 Task: Add an event with the title Product Strategy Discussion, date '2024/03/04', time 9:40 AM to 11:40 AMand add a description: The first step is to identify potential risks that could affect the project. This can be done through brainstorming sessions, risk assessment workshops, expert interviews, historical data analysis, or using risk management techniques such as SWOT analysis (Strengths, Weaknesses, Opportunities, Threats)., put the event into Blue category . Add location for the event as: 123 Lake Bled, Bled, Slovenia, logged in from the account softage.10@softage.netand send the event invitation to softage.2@softage.net and softage.3@softage.net. Set a reminder for the event 5 minutes before
Action: Mouse moved to (82, 112)
Screenshot: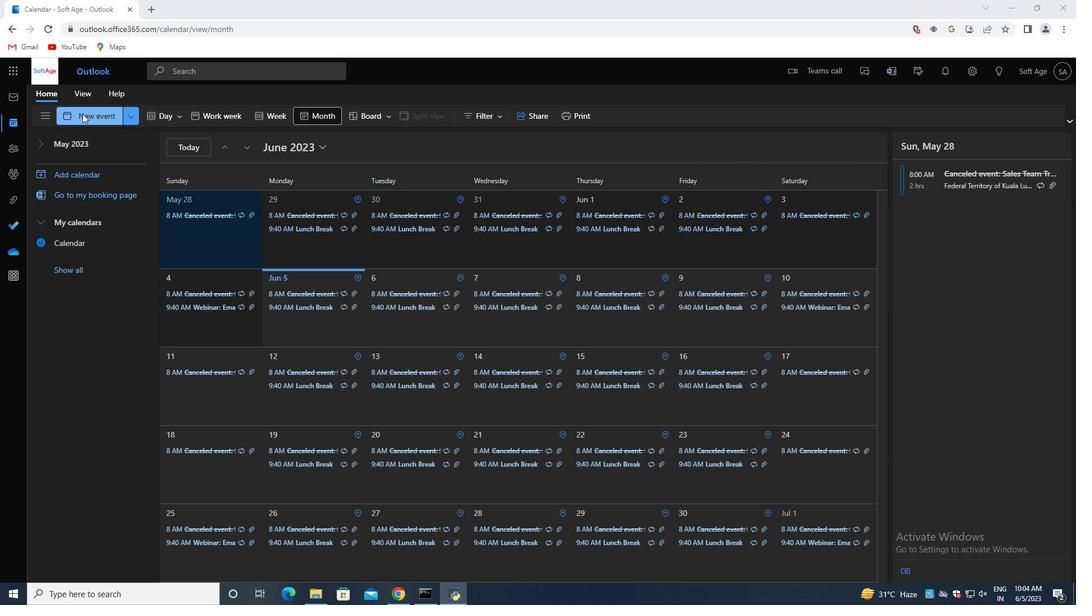 
Action: Mouse pressed left at (82, 112)
Screenshot: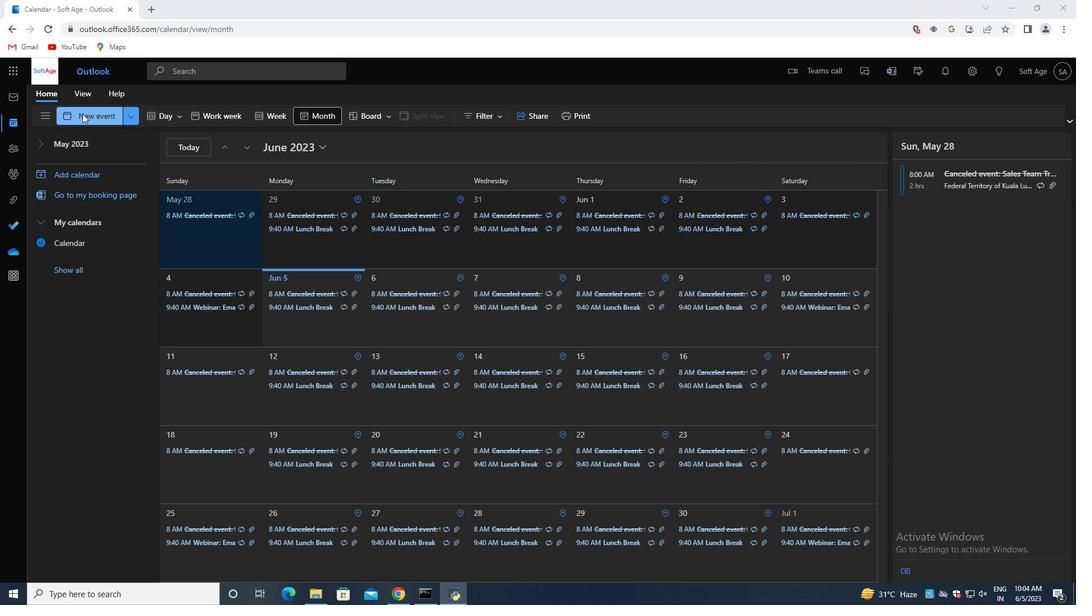 
Action: Mouse moved to (282, 190)
Screenshot: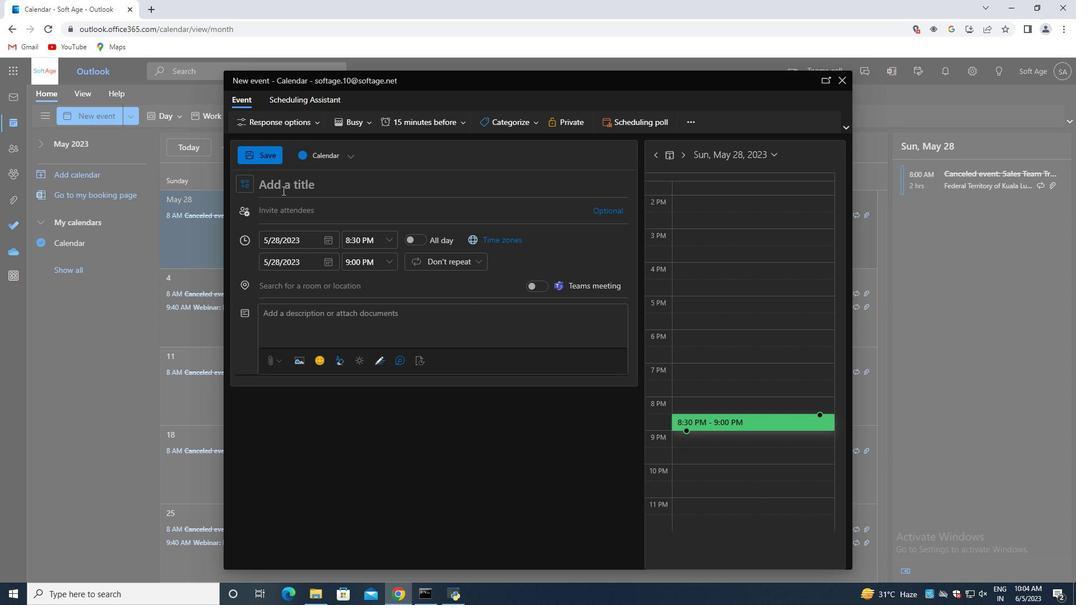 
Action: Mouse pressed left at (282, 190)
Screenshot: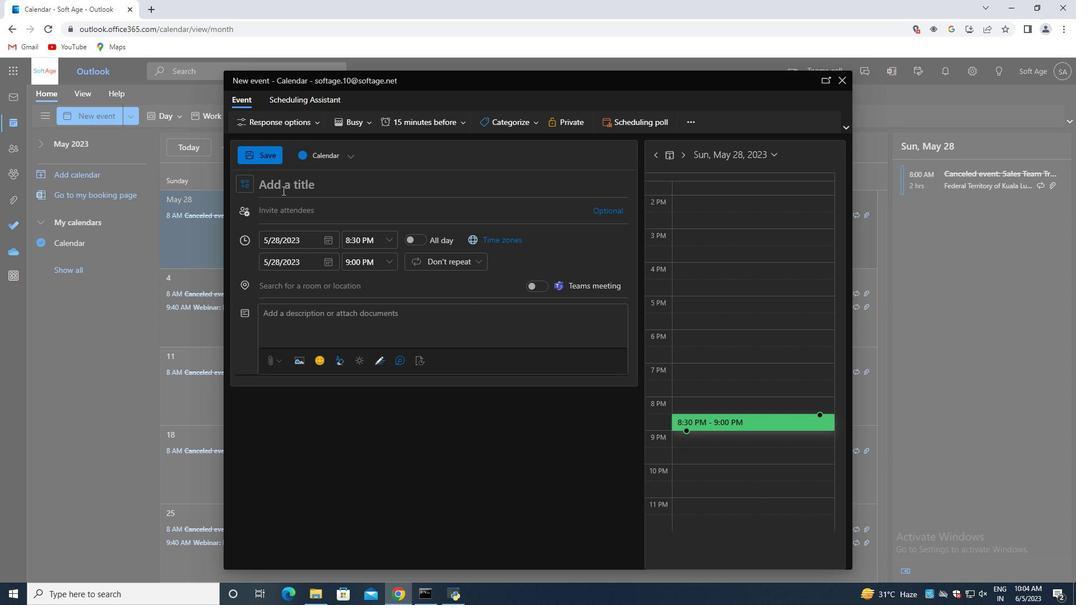 
Action: Mouse moved to (283, 189)
Screenshot: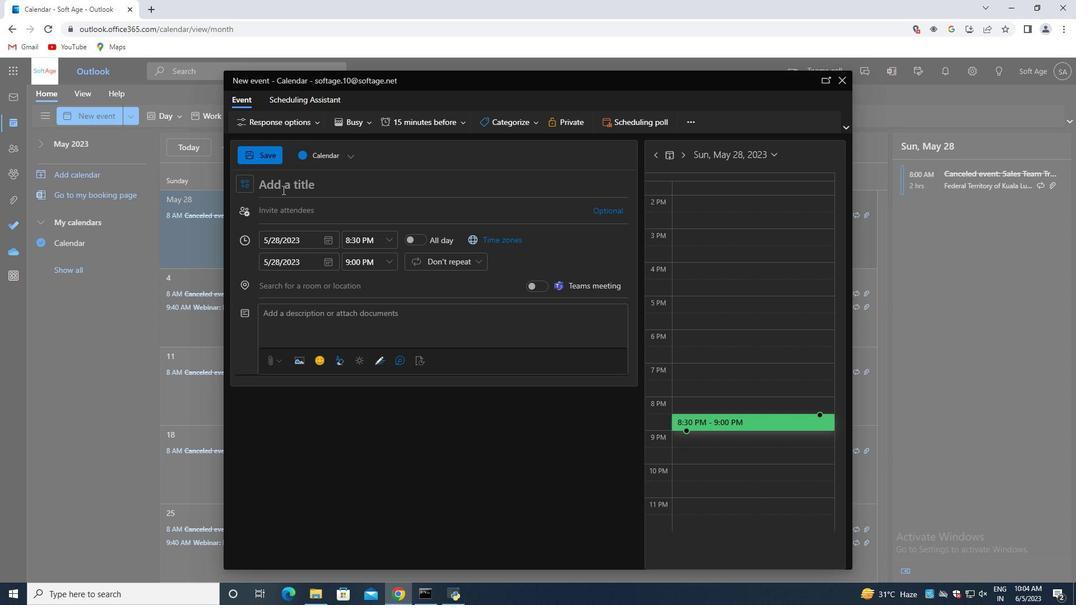 
Action: Key pressed <Key.shift>Product<Key.space><Key.shift>Strategy<Key.space><Key.shift>Discussion
Screenshot: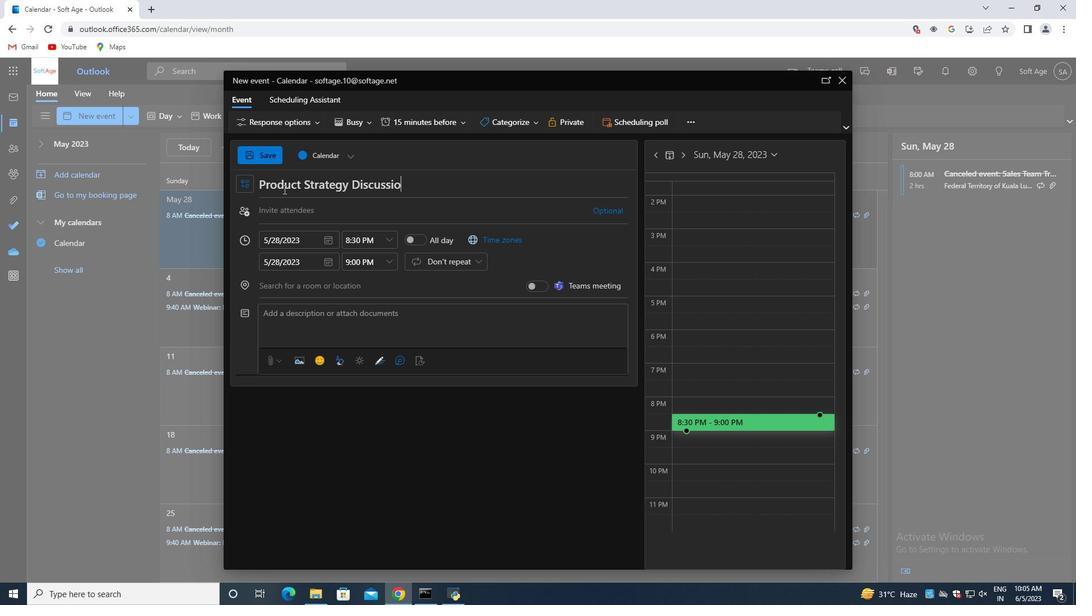 
Action: Mouse moved to (330, 243)
Screenshot: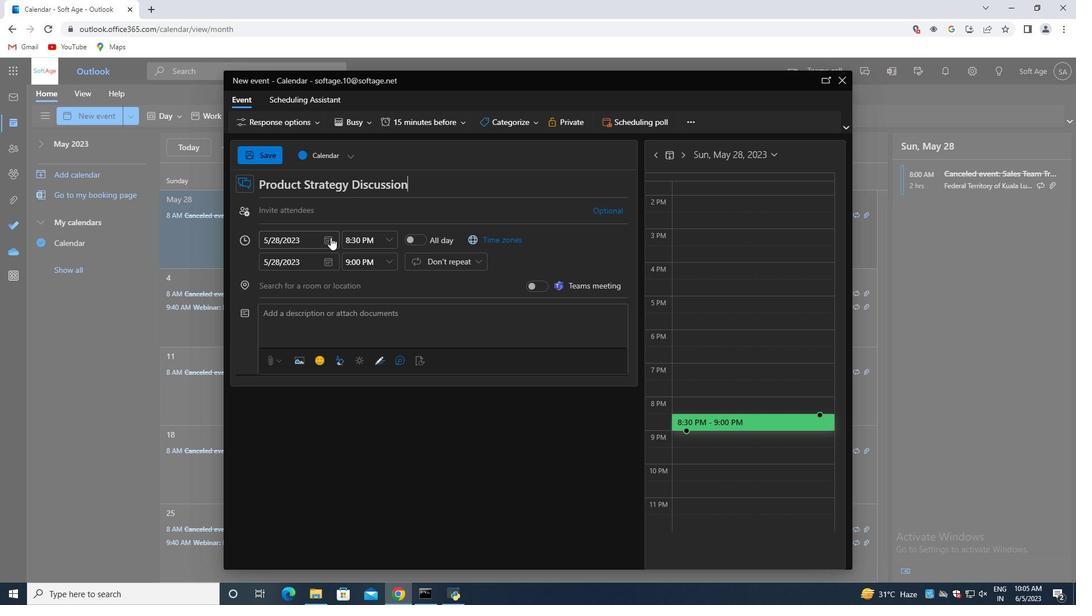 
Action: Mouse pressed left at (330, 243)
Screenshot: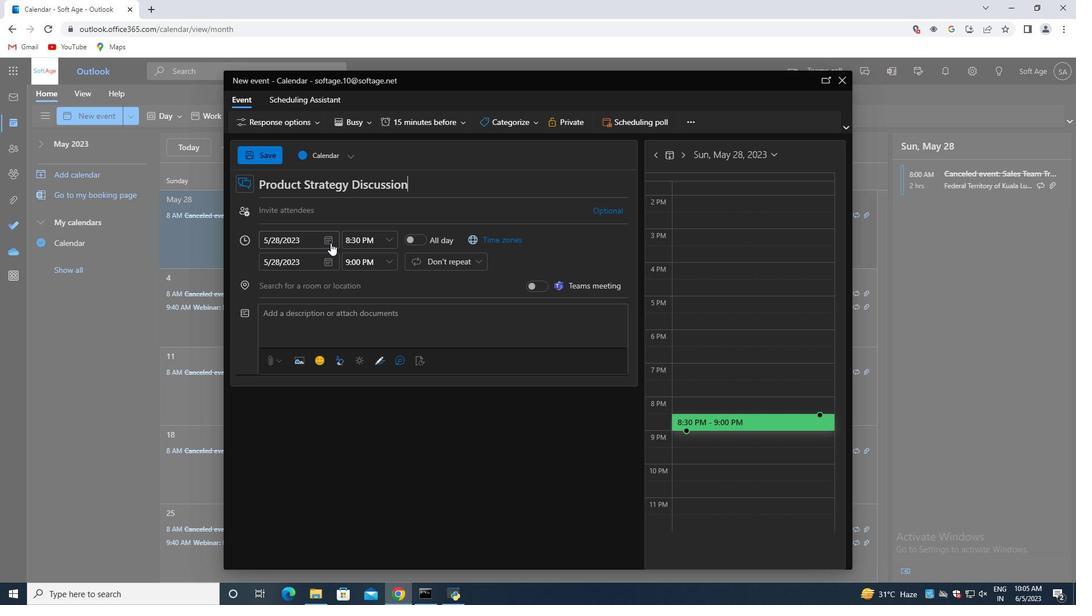 
Action: Mouse moved to (366, 266)
Screenshot: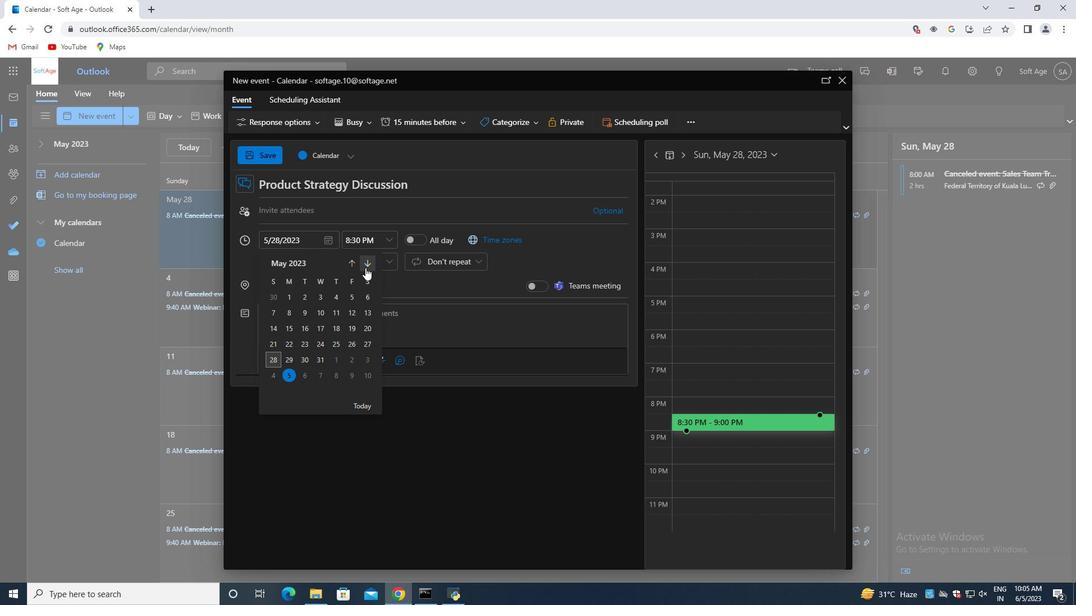 
Action: Mouse pressed left at (366, 266)
Screenshot: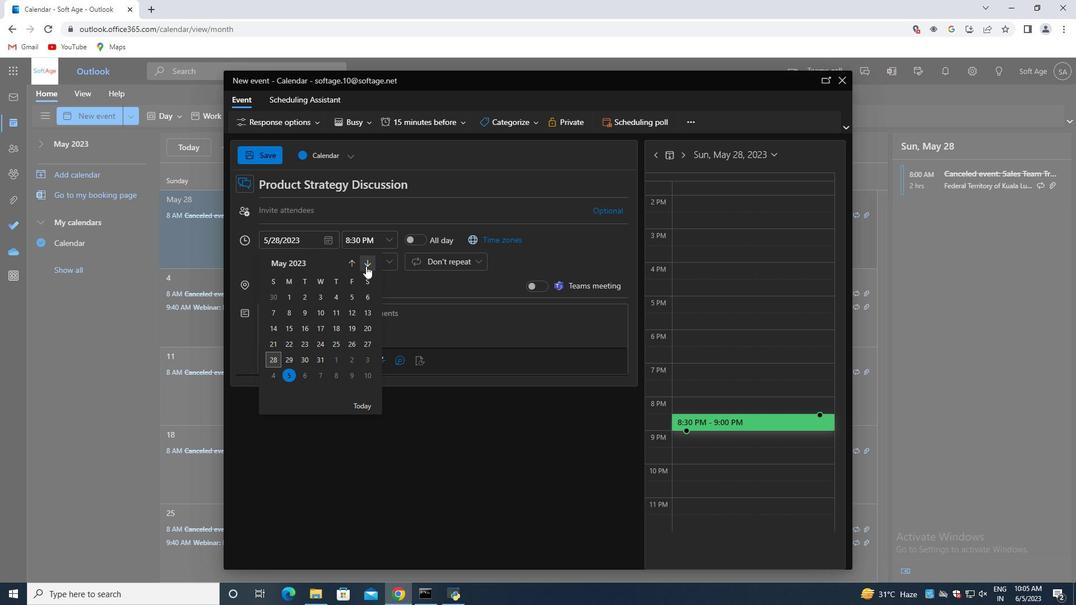 
Action: Mouse pressed left at (366, 266)
Screenshot: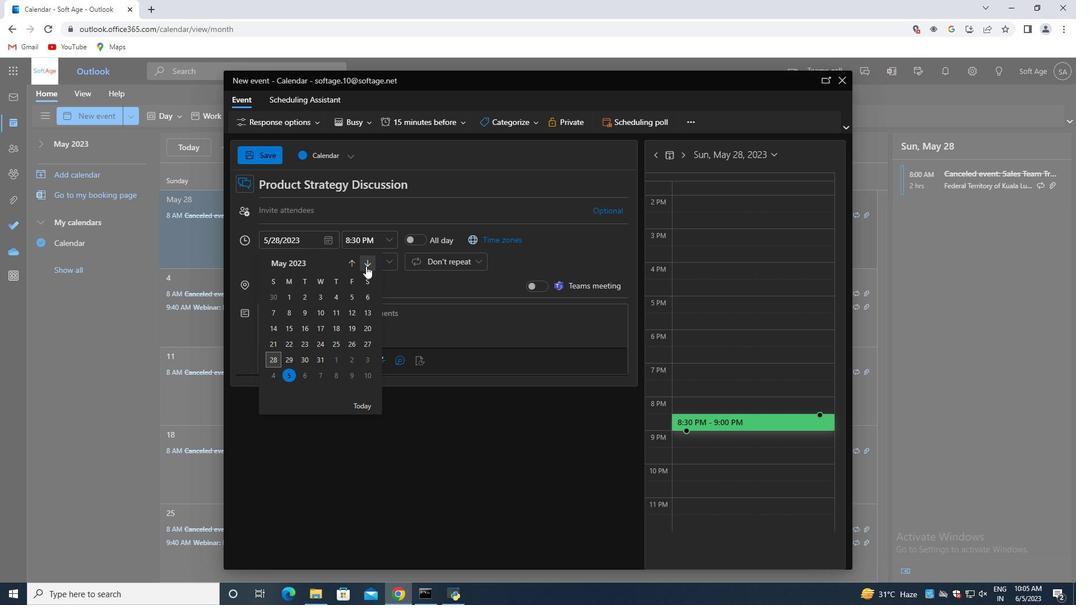 
Action: Mouse pressed left at (366, 266)
Screenshot: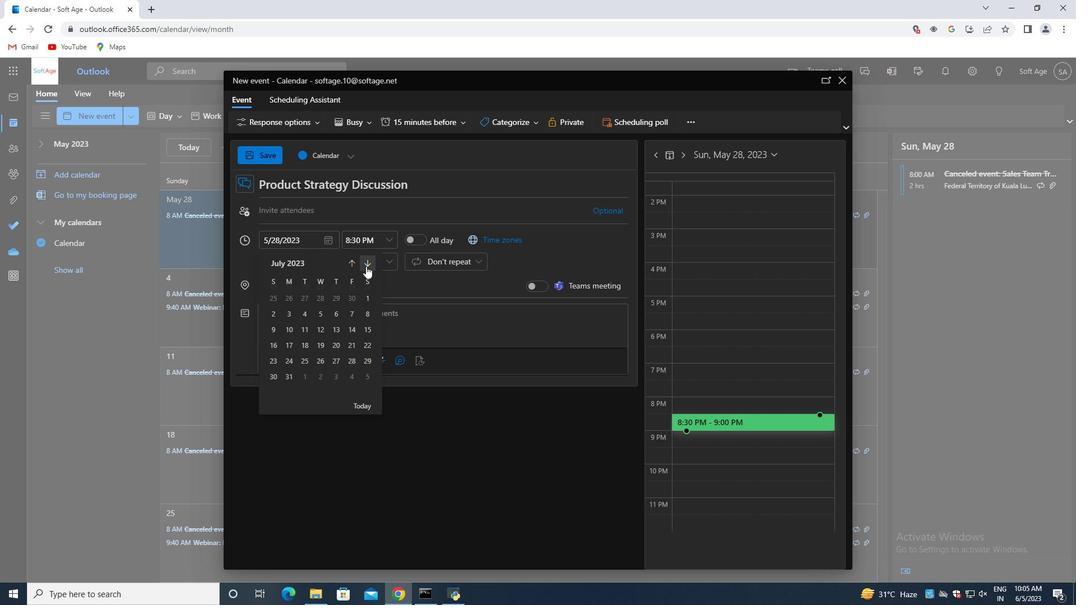 
Action: Mouse pressed left at (366, 266)
Screenshot: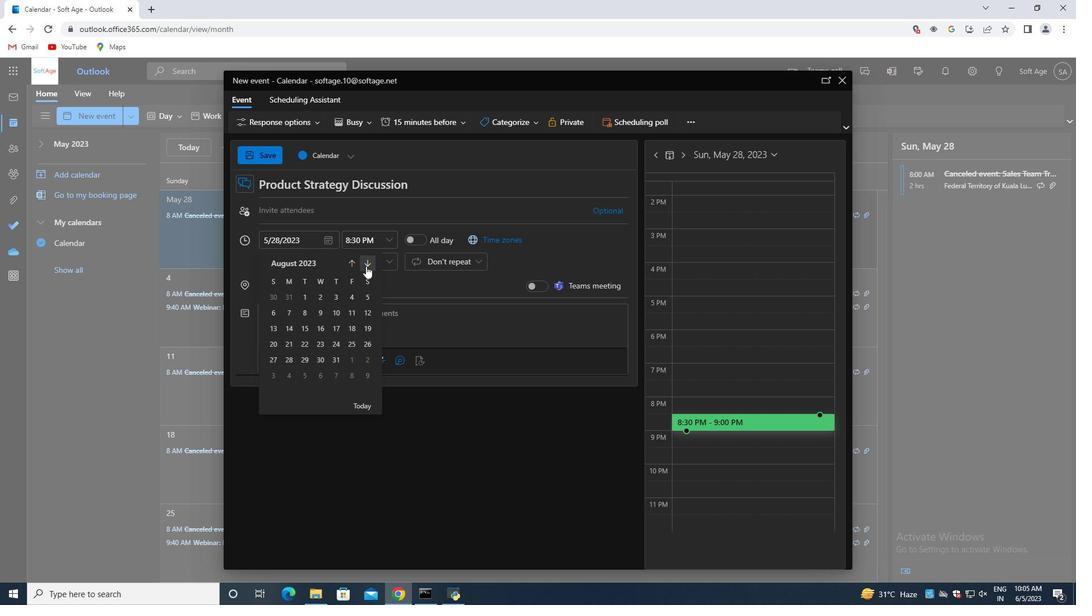 
Action: Mouse pressed left at (366, 266)
Screenshot: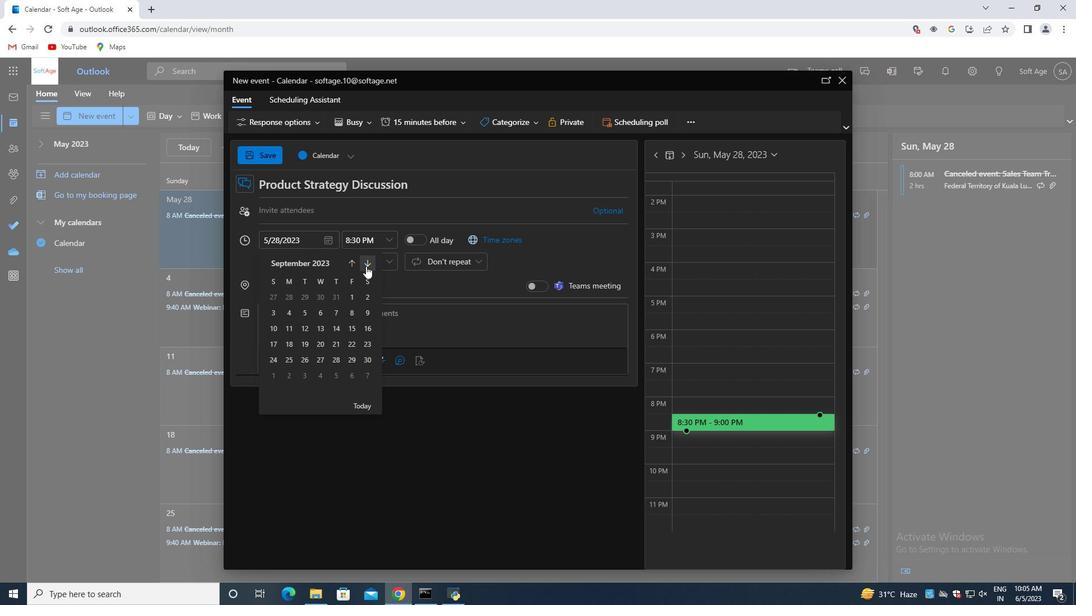 
Action: Mouse pressed left at (366, 266)
Screenshot: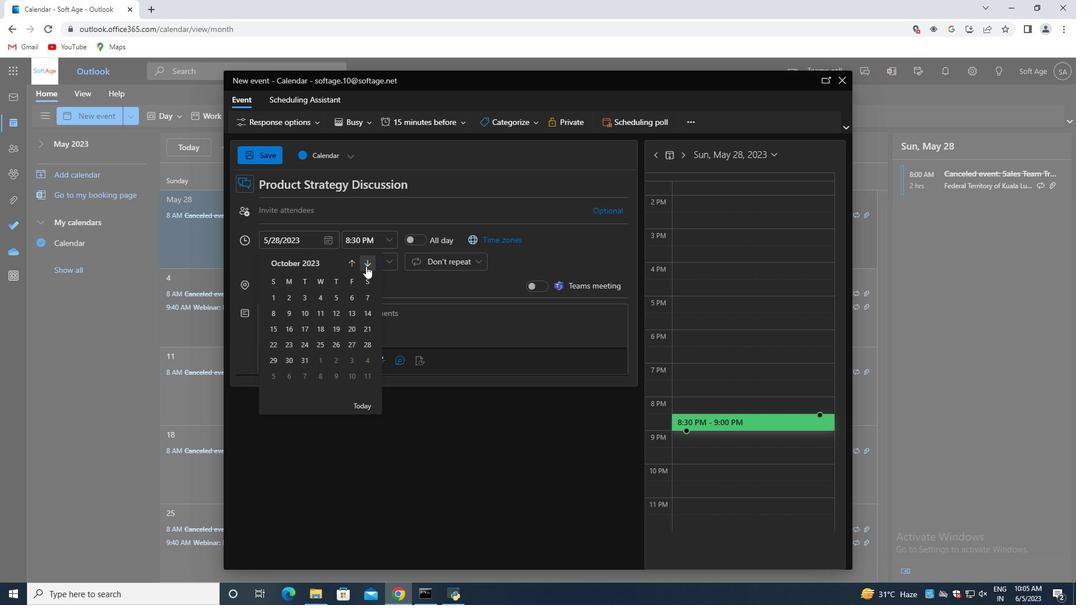 
Action: Mouse pressed left at (366, 266)
Screenshot: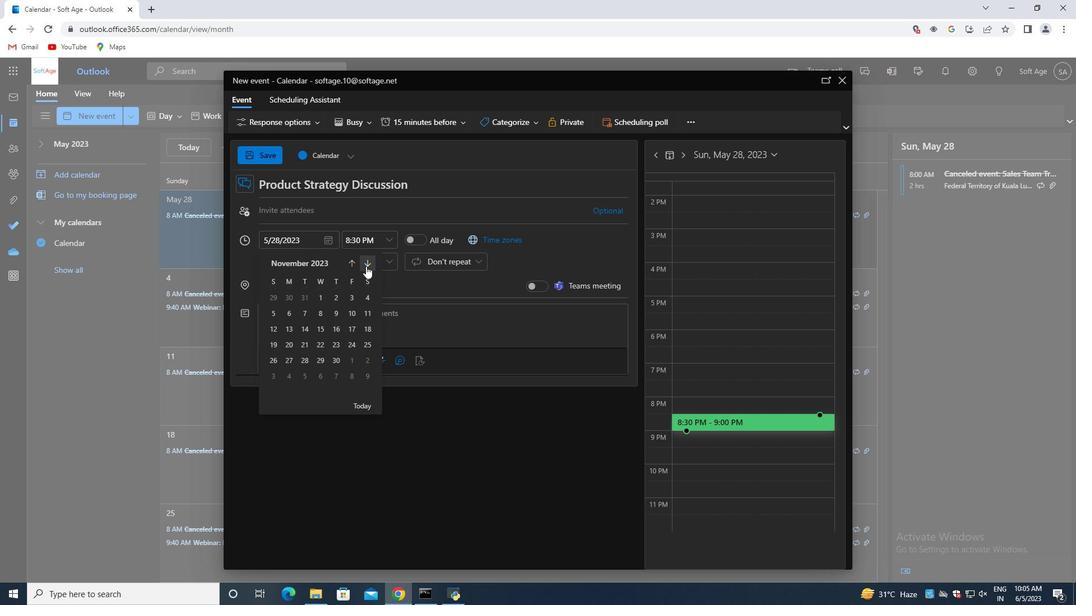 
Action: Mouse pressed left at (366, 266)
Screenshot: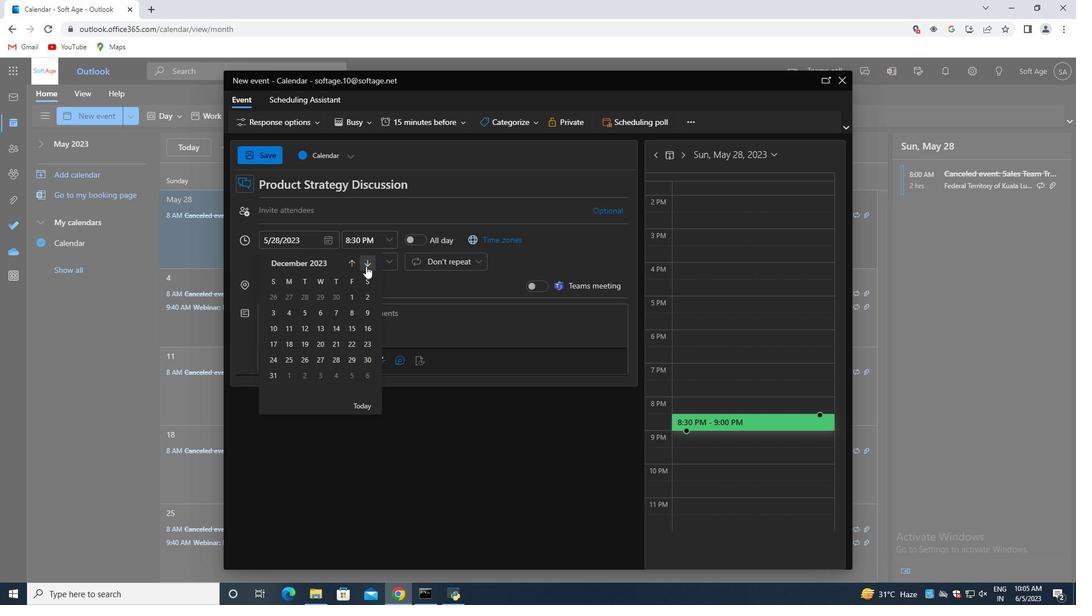 
Action: Mouse moved to (366, 266)
Screenshot: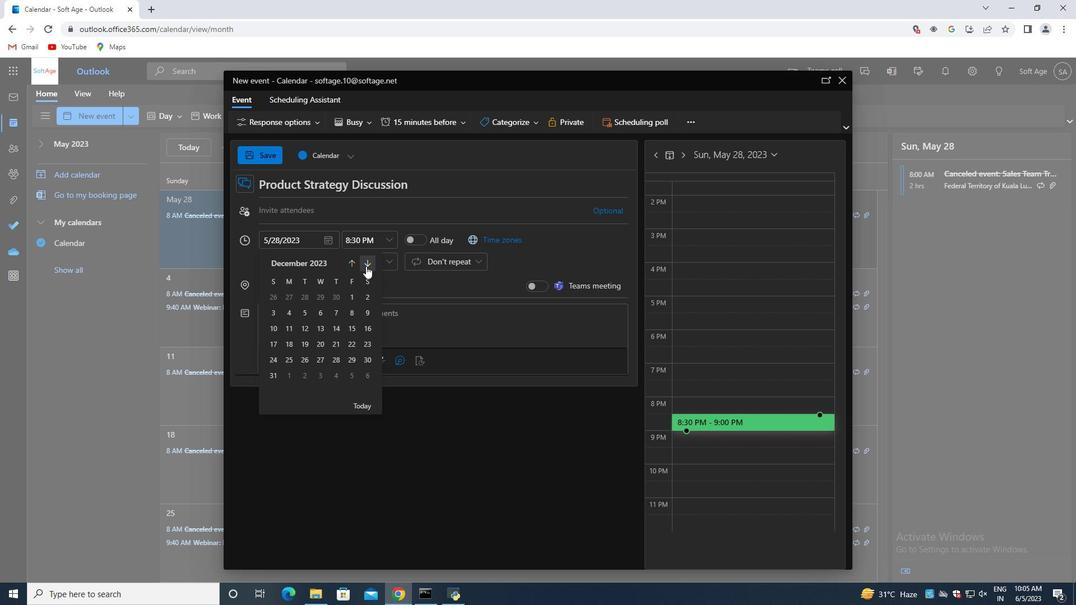 
Action: Mouse pressed left at (366, 266)
Screenshot: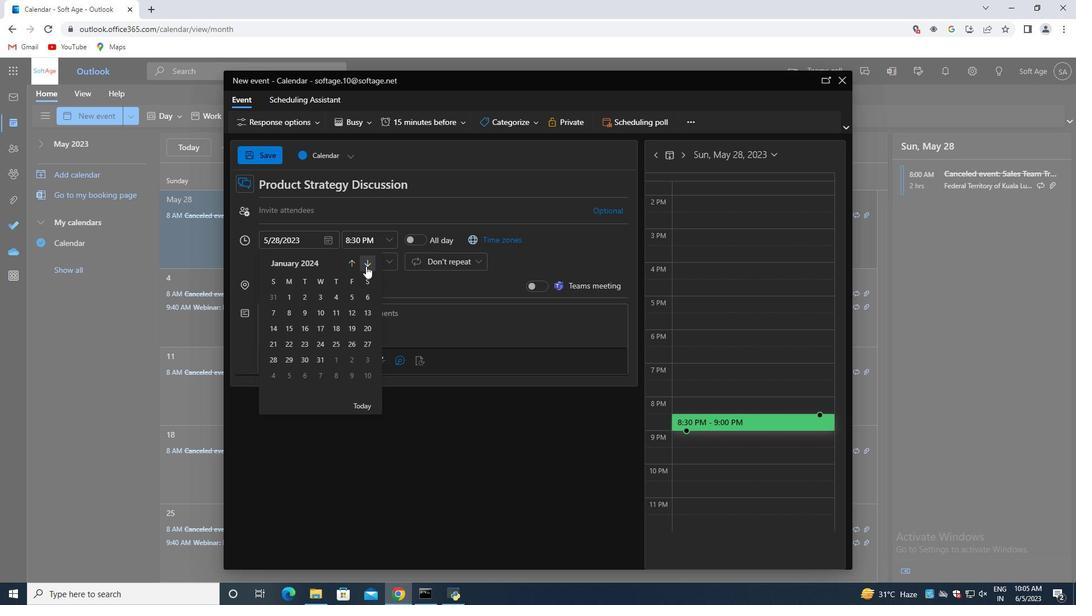 
Action: Mouse pressed left at (366, 266)
Screenshot: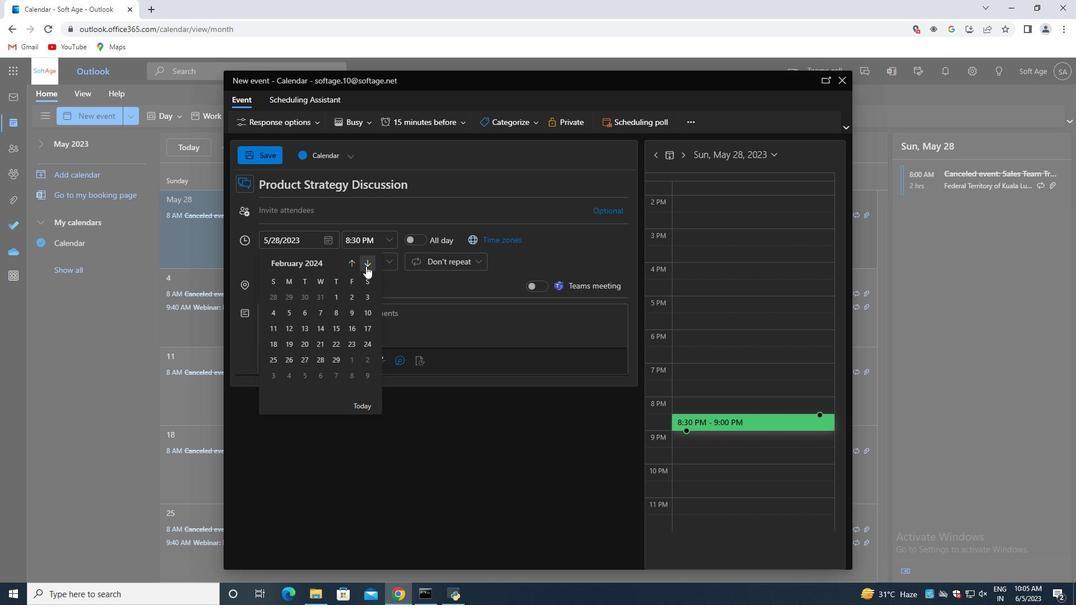 
Action: Mouse moved to (286, 309)
Screenshot: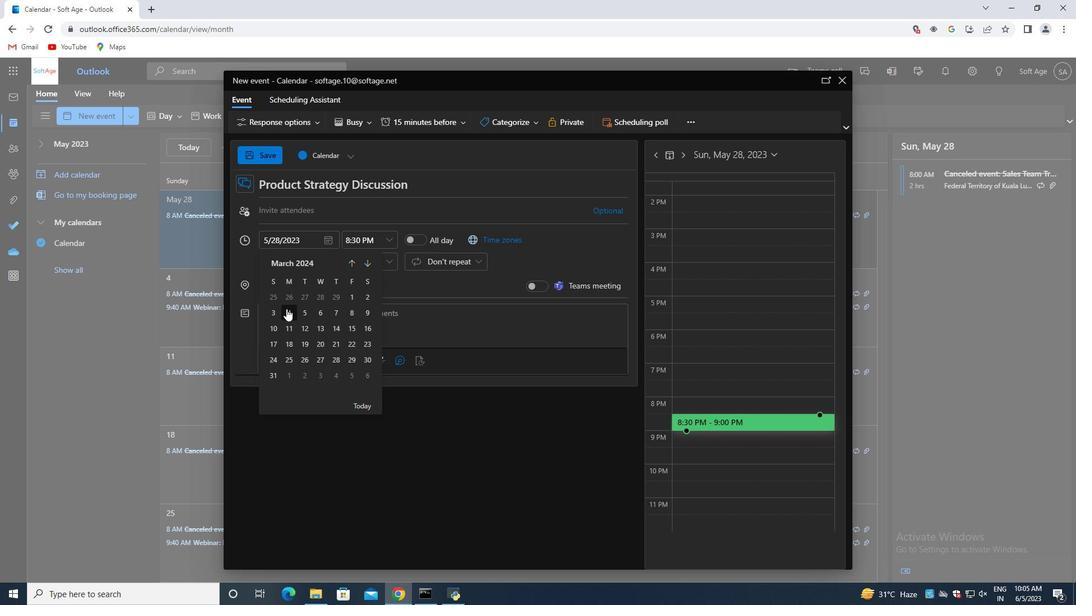 
Action: Mouse pressed left at (286, 309)
Screenshot: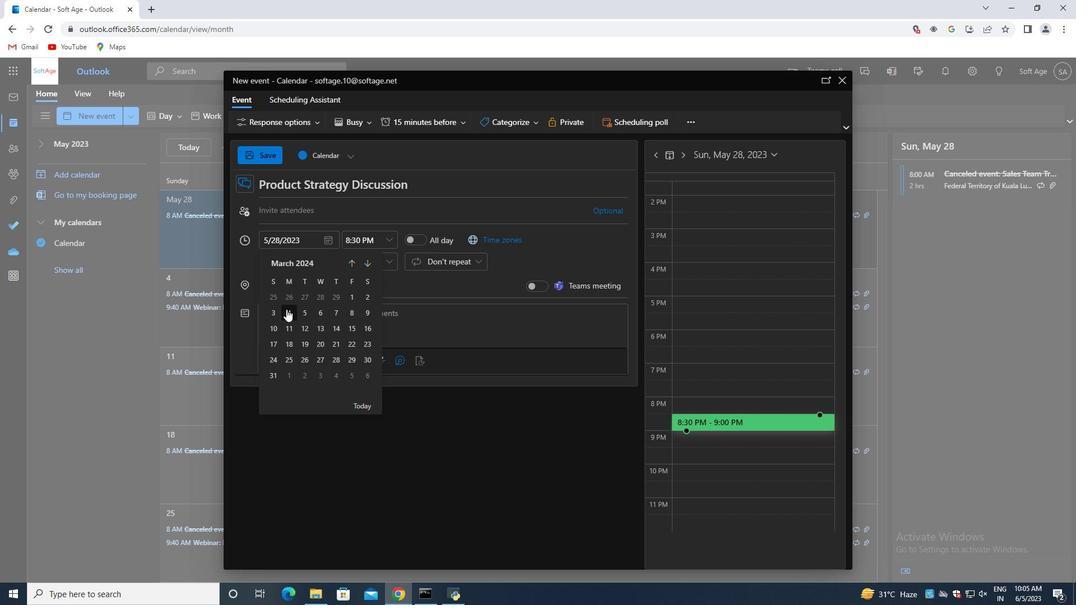
Action: Mouse moved to (388, 242)
Screenshot: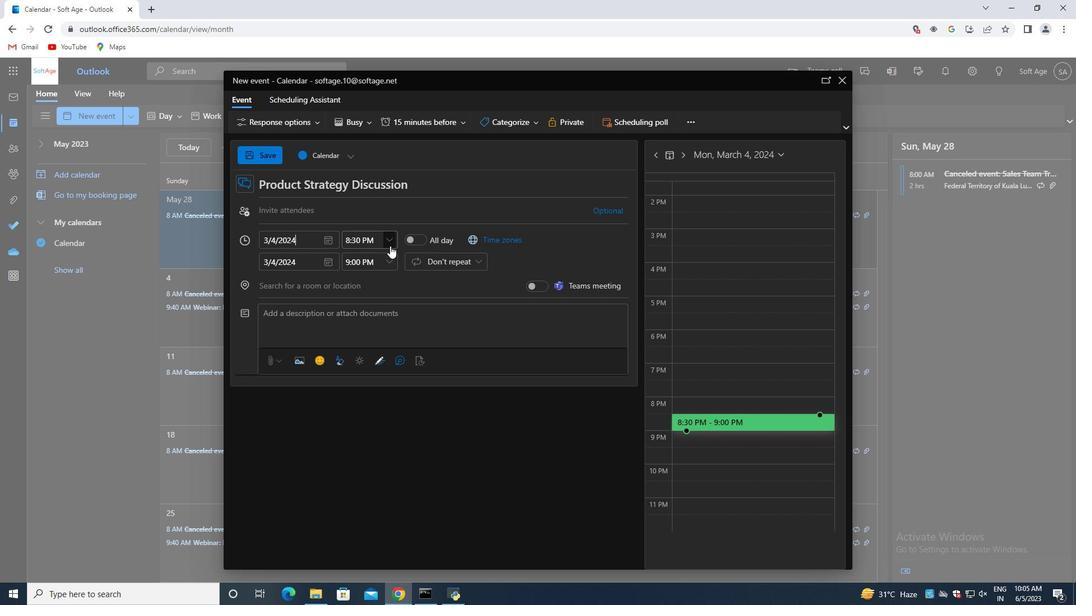 
Action: Mouse pressed left at (388, 242)
Screenshot: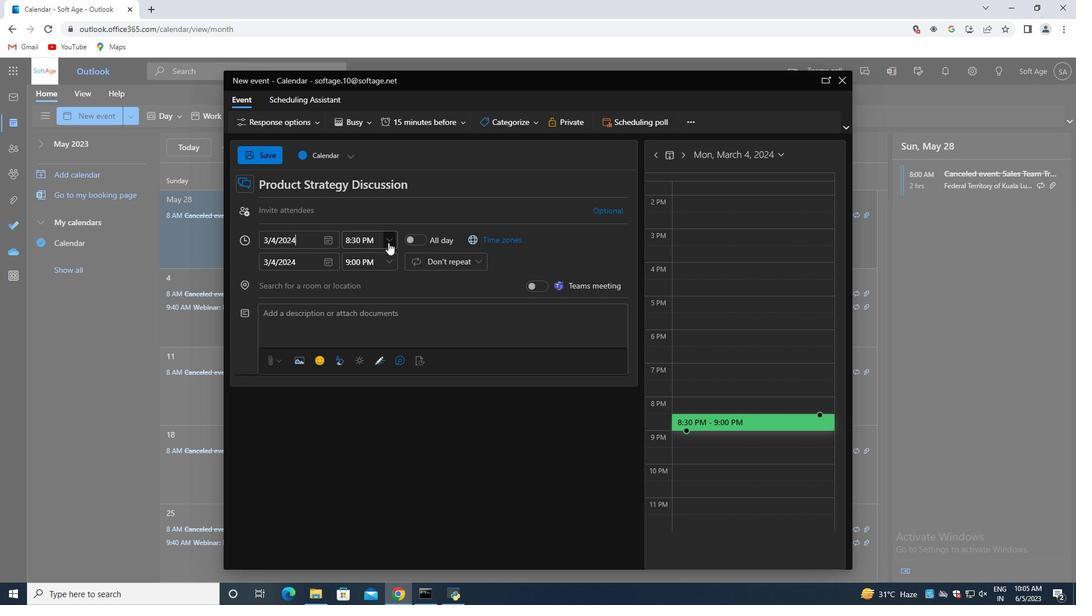 
Action: Mouse moved to (356, 293)
Screenshot: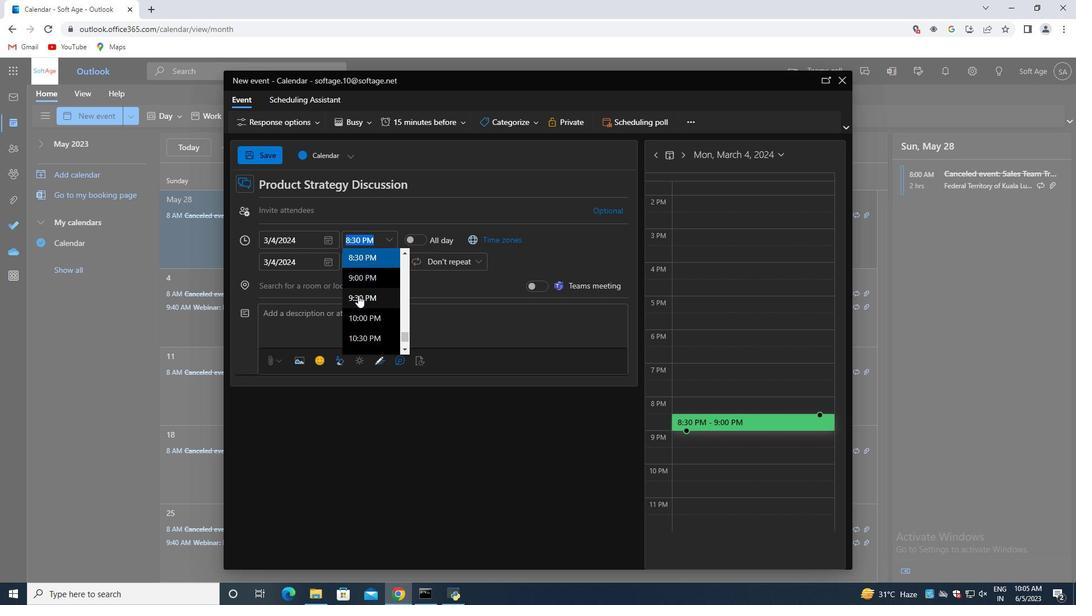 
Action: Mouse pressed left at (356, 293)
Screenshot: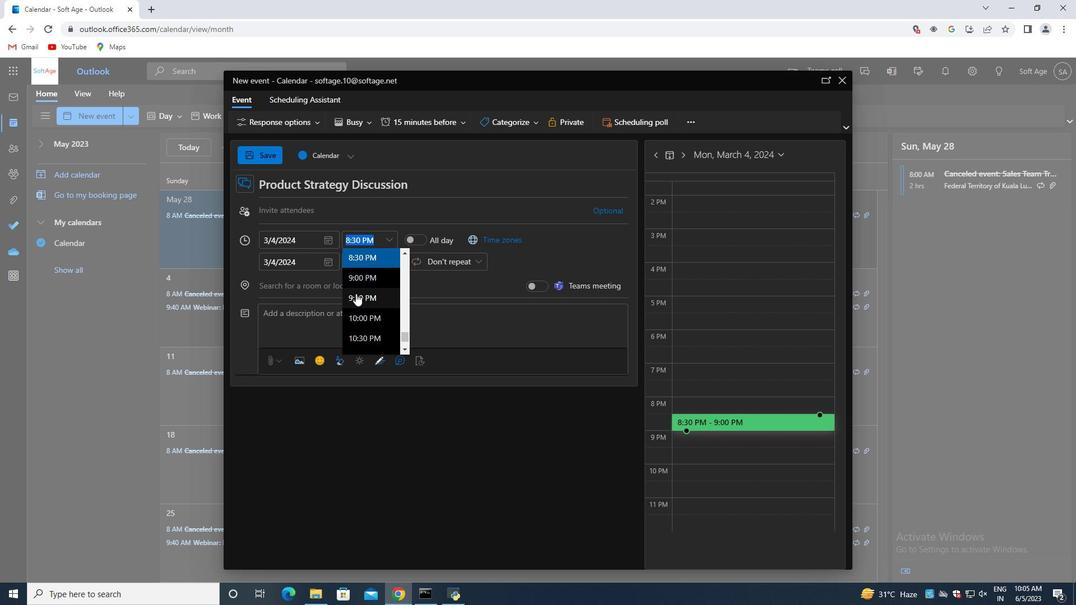 
Action: Mouse moved to (384, 242)
Screenshot: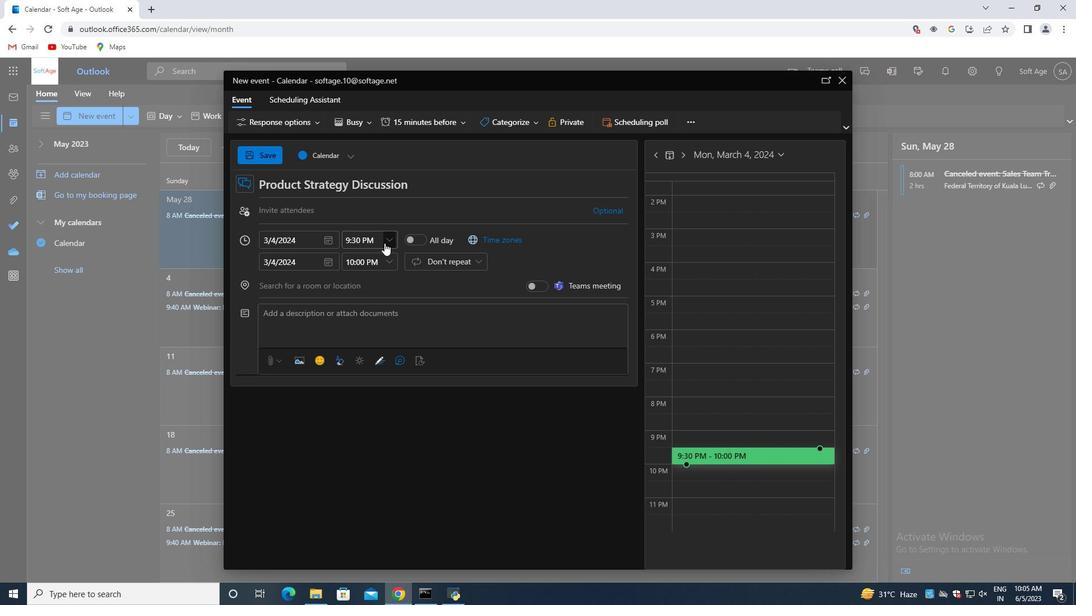 
Action: Mouse pressed left at (384, 242)
Screenshot: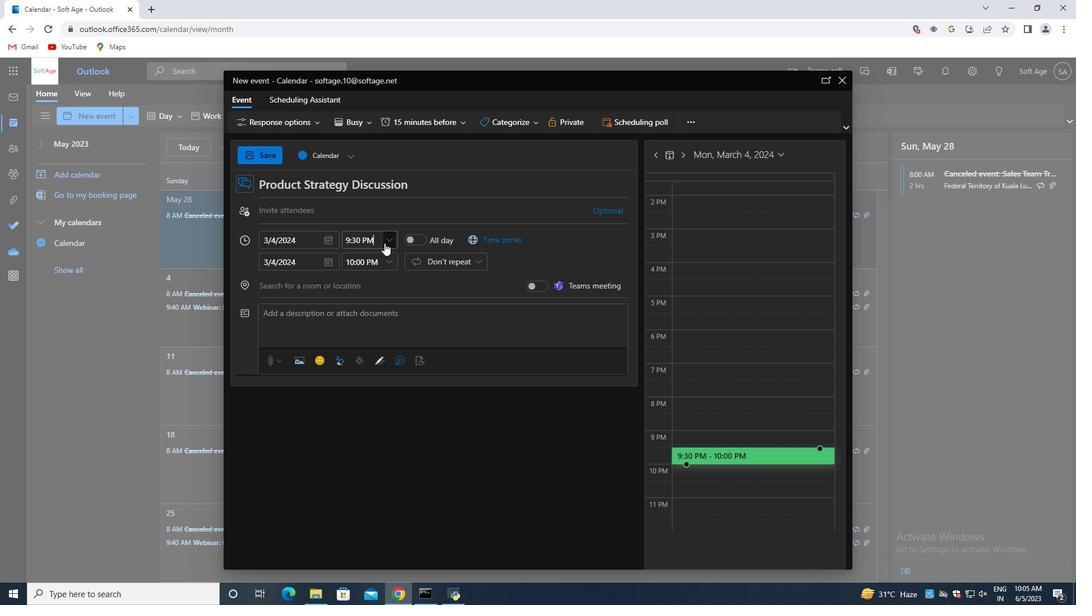 
Action: Mouse moved to (388, 317)
Screenshot: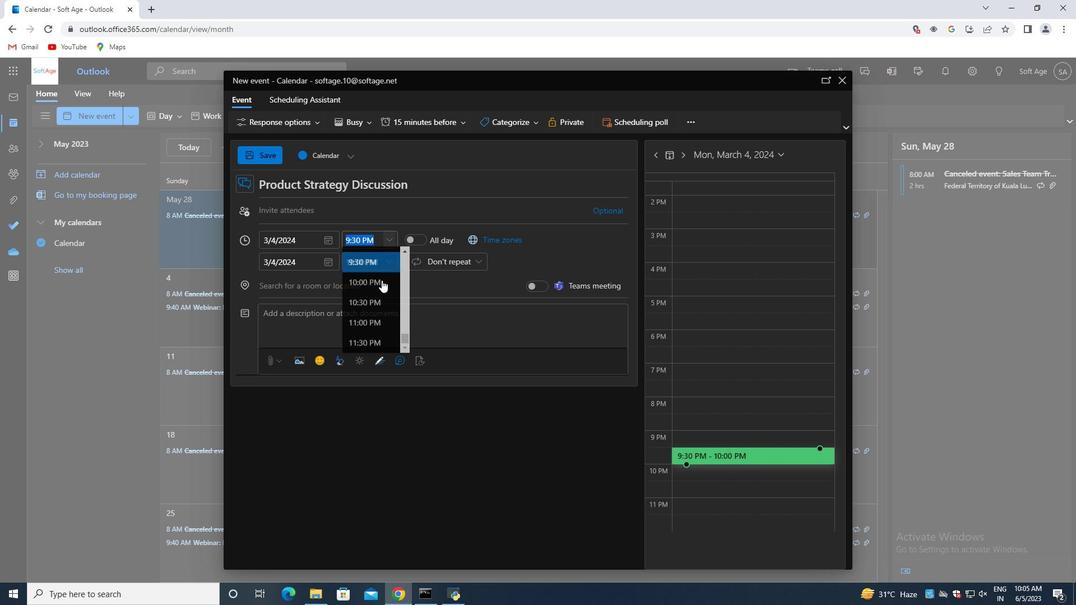 
Action: Mouse scrolled (388, 318) with delta (0, 0)
Screenshot: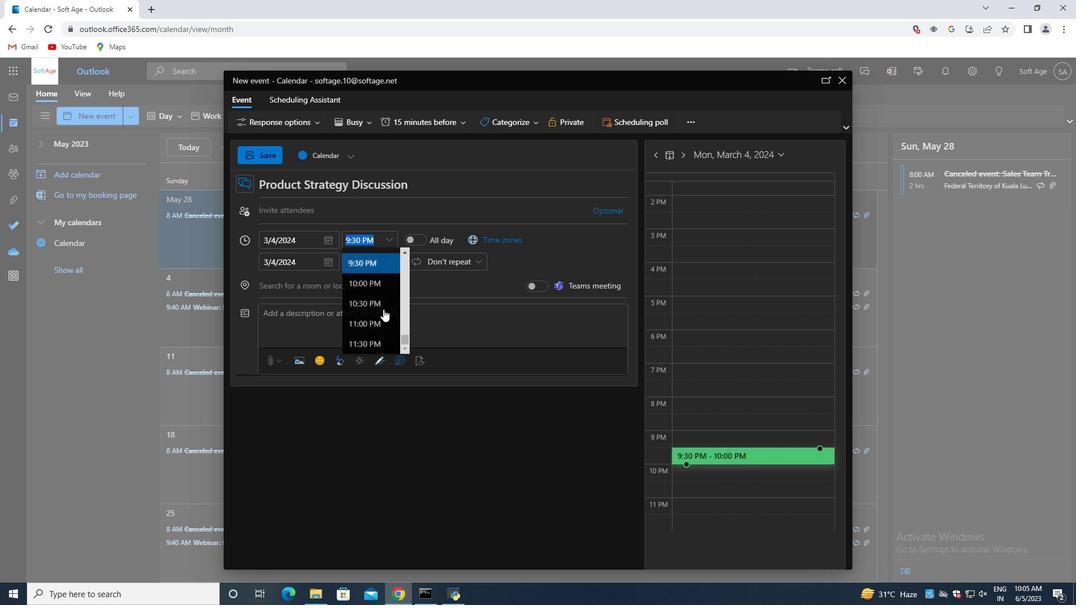 
Action: Mouse scrolled (388, 318) with delta (0, 0)
Screenshot: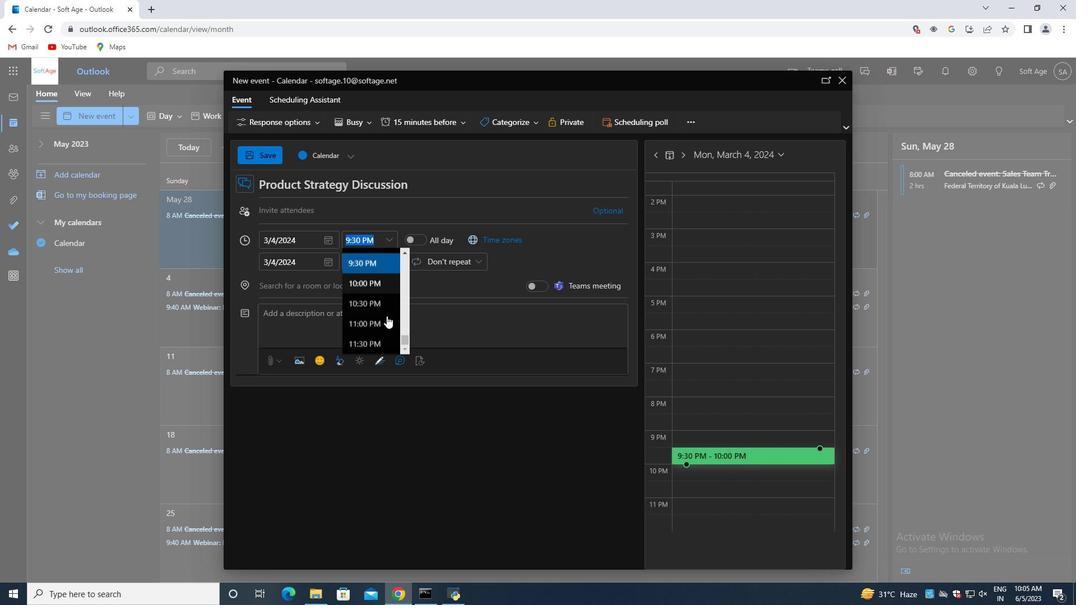 
Action: Mouse scrolled (388, 318) with delta (0, 0)
Screenshot: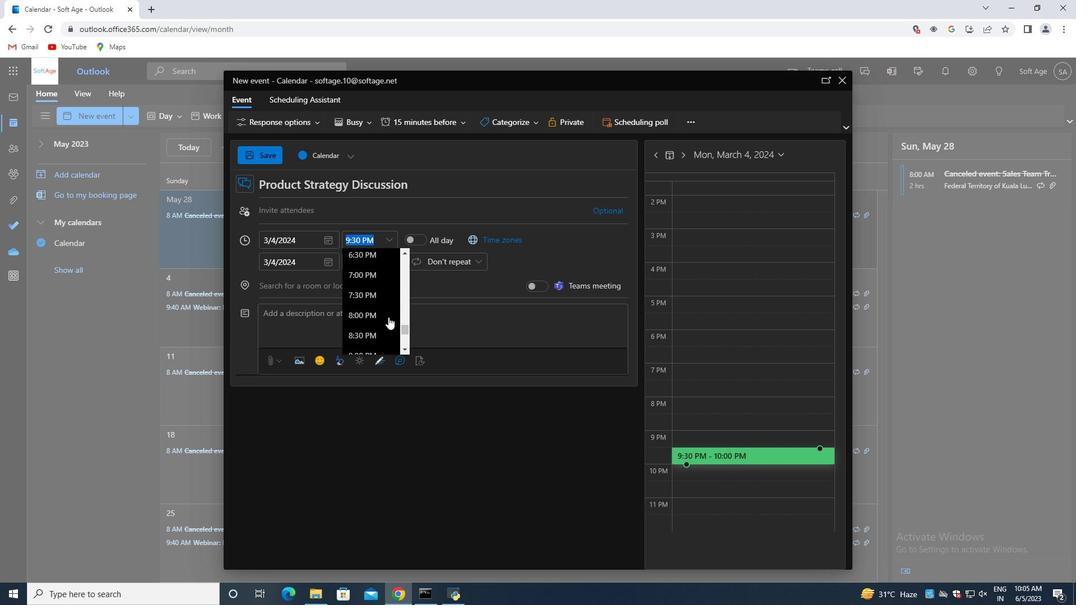 
Action: Mouse scrolled (388, 318) with delta (0, 0)
Screenshot: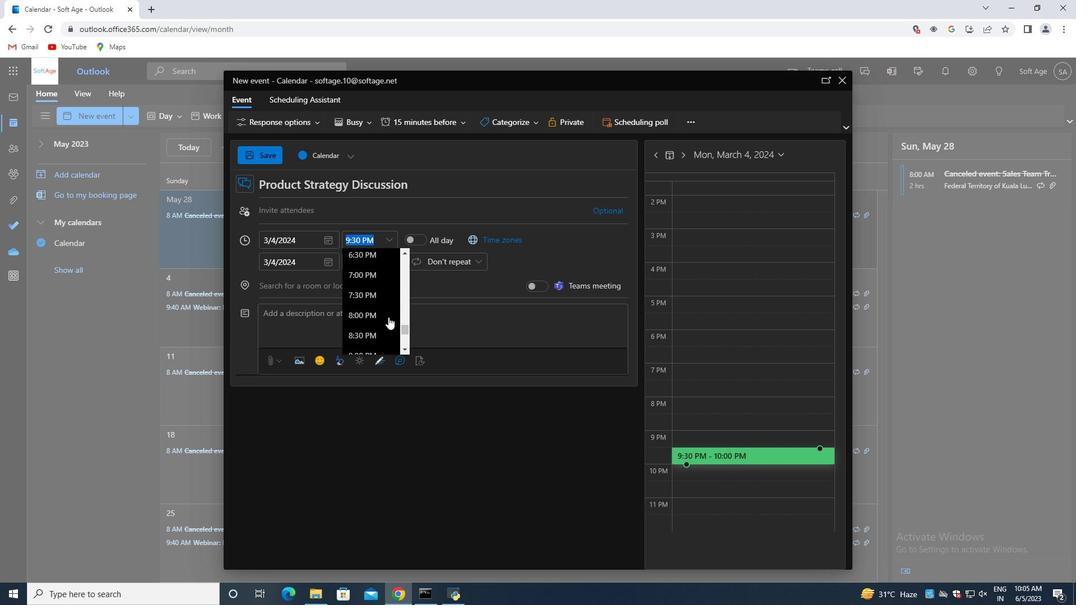 
Action: Mouse moved to (363, 298)
Screenshot: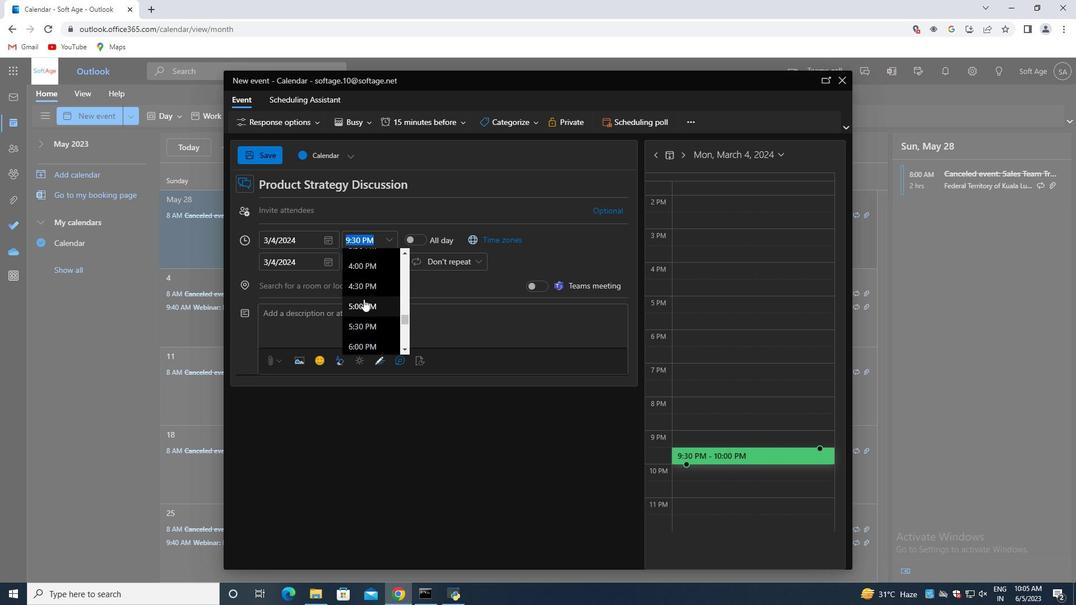 
Action: Mouse scrolled (363, 299) with delta (0, 0)
Screenshot: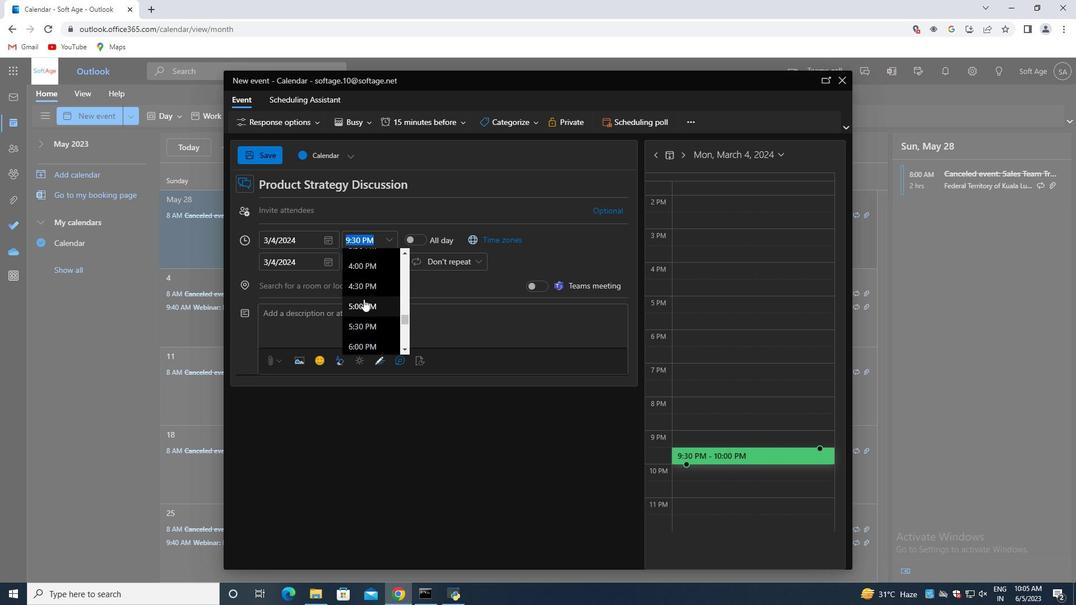 
Action: Mouse scrolled (363, 299) with delta (0, 0)
Screenshot: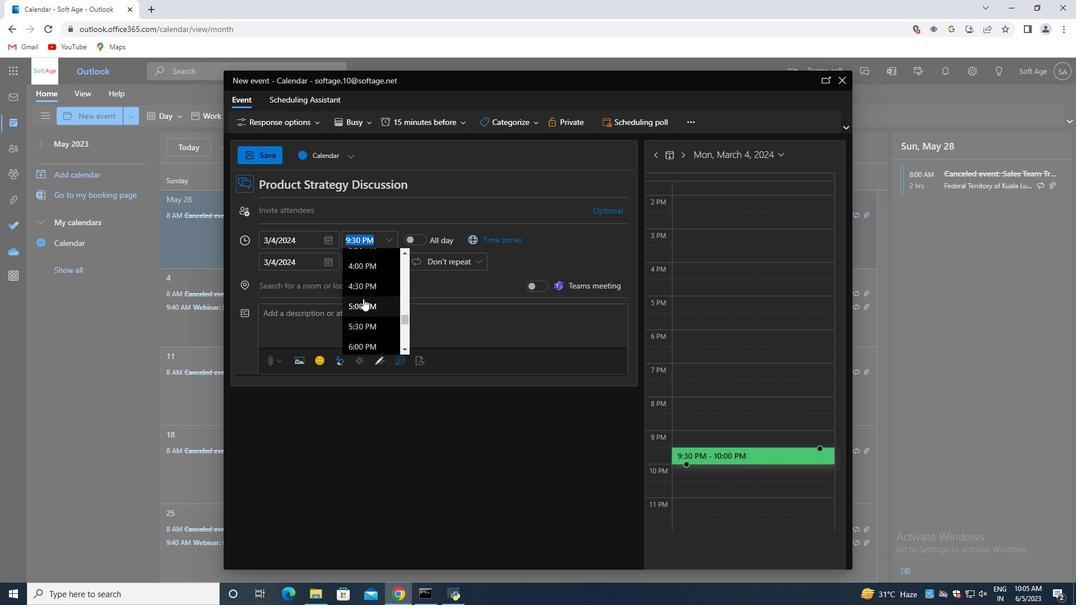 
Action: Mouse scrolled (363, 299) with delta (0, 0)
Screenshot: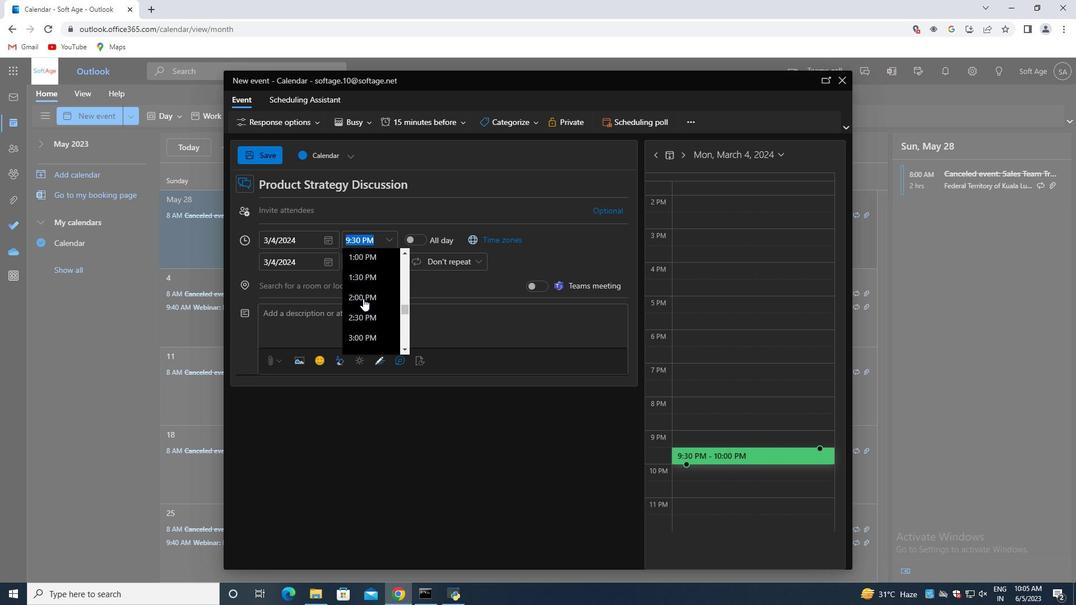 
Action: Mouse scrolled (363, 299) with delta (0, 0)
Screenshot: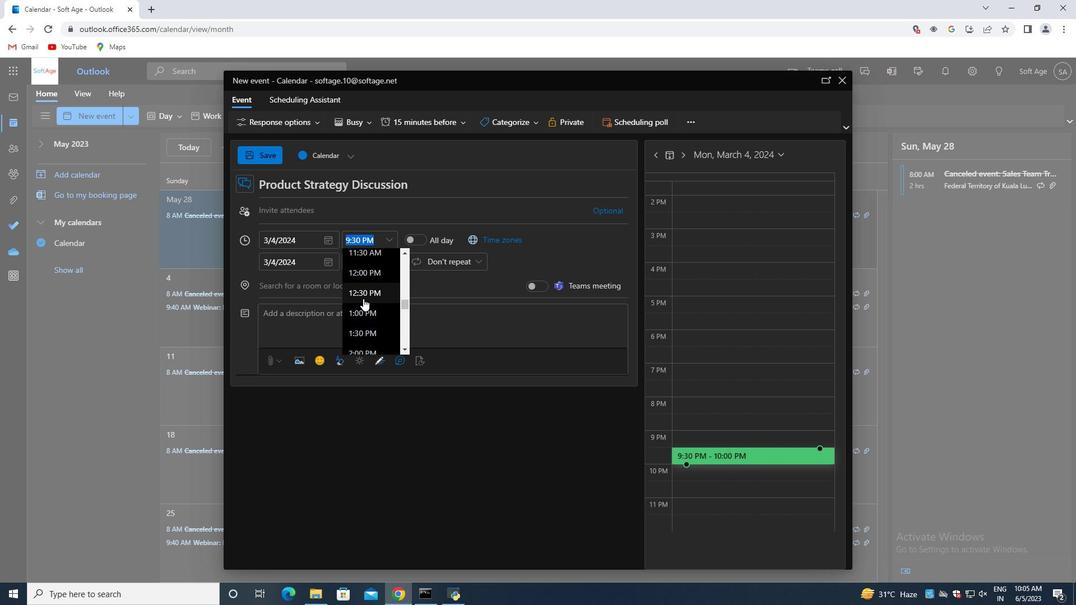 
Action: Mouse scrolled (363, 299) with delta (0, 0)
Screenshot: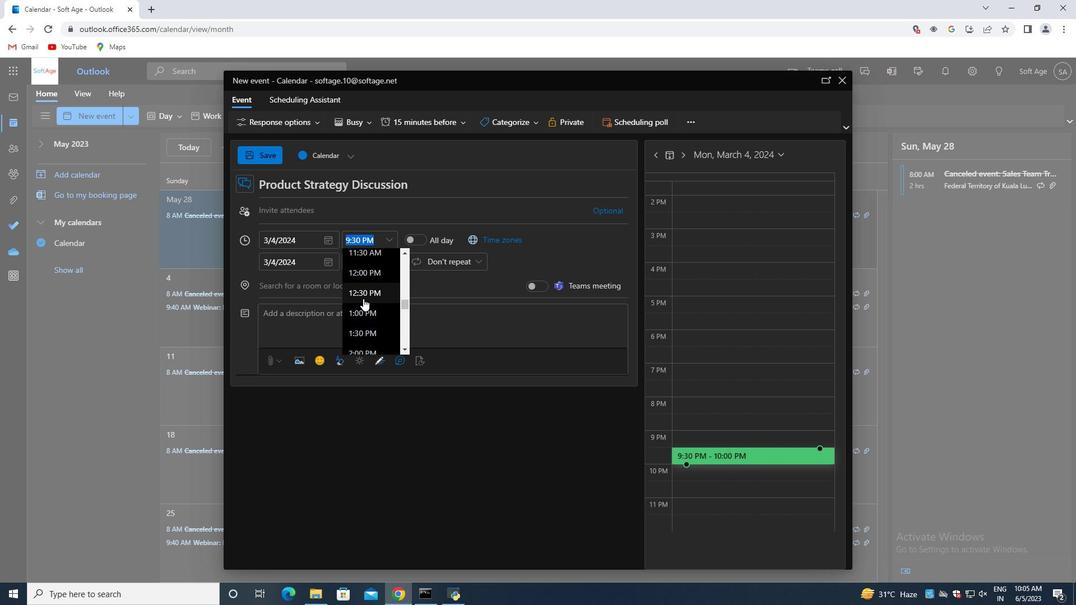 
Action: Mouse moved to (358, 282)
Screenshot: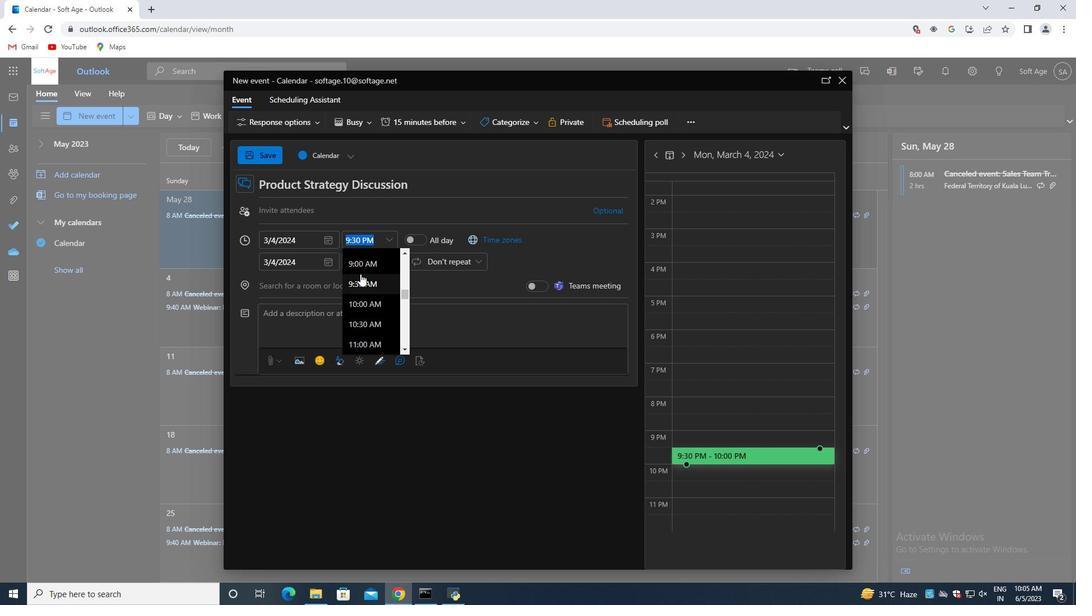 
Action: Mouse pressed left at (358, 282)
Screenshot: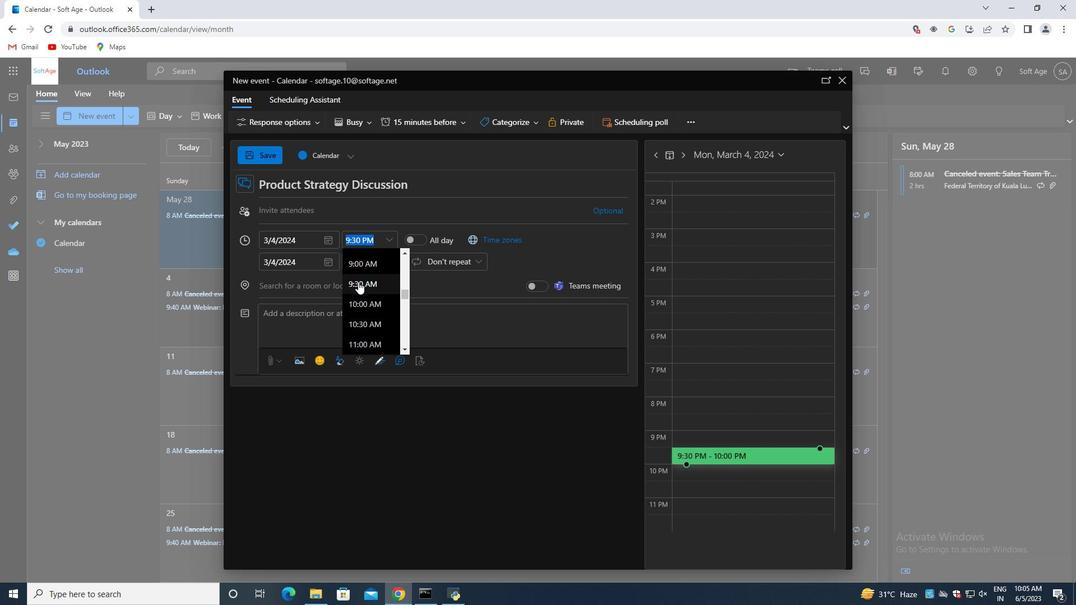 
Action: Key pressed <Key.left><Key.left><Key.left><Key.backspace><Key.backspace>40
Screenshot: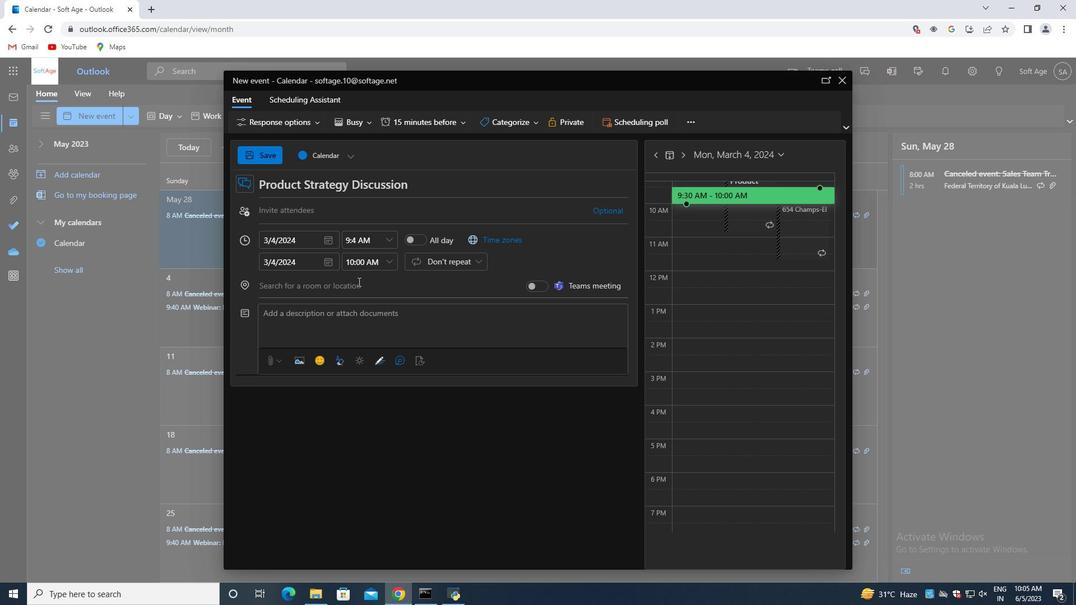 
Action: Mouse moved to (389, 266)
Screenshot: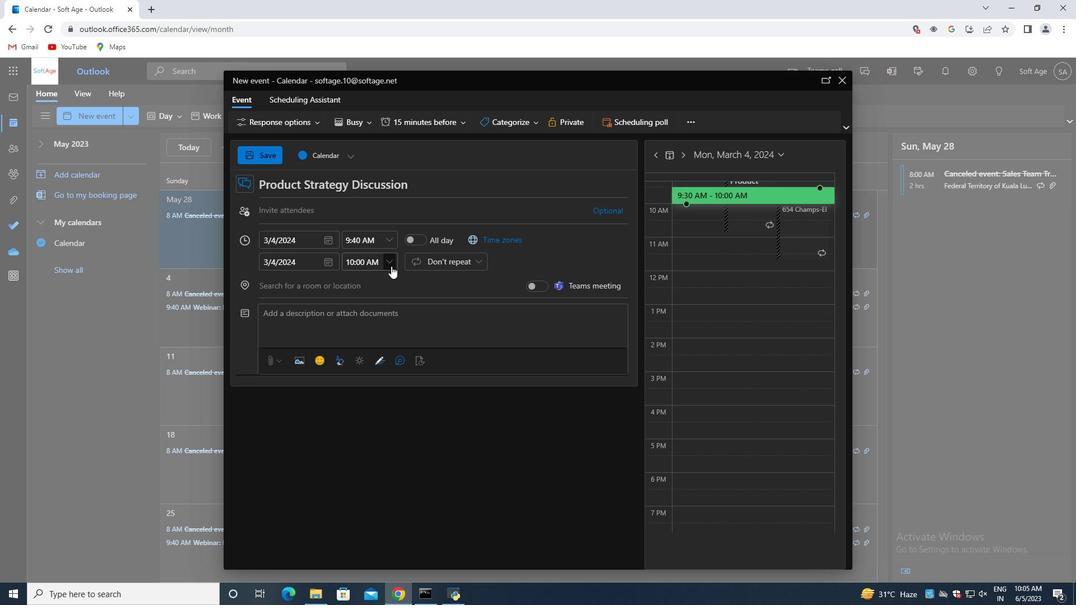 
Action: Mouse pressed left at (389, 266)
Screenshot: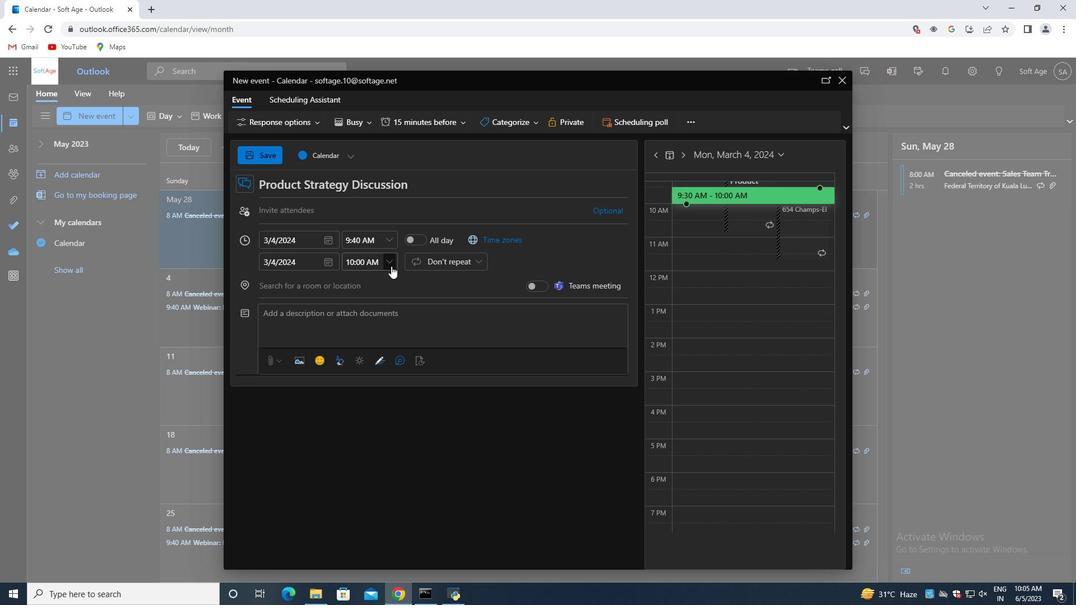 
Action: Mouse moved to (369, 333)
Screenshot: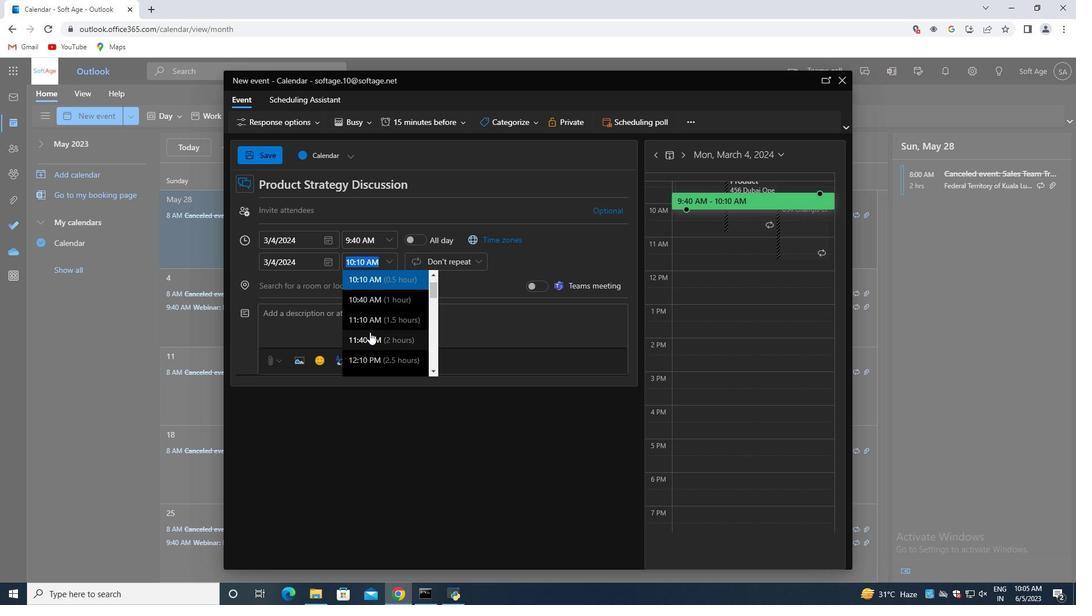 
Action: Mouse pressed left at (369, 333)
Screenshot: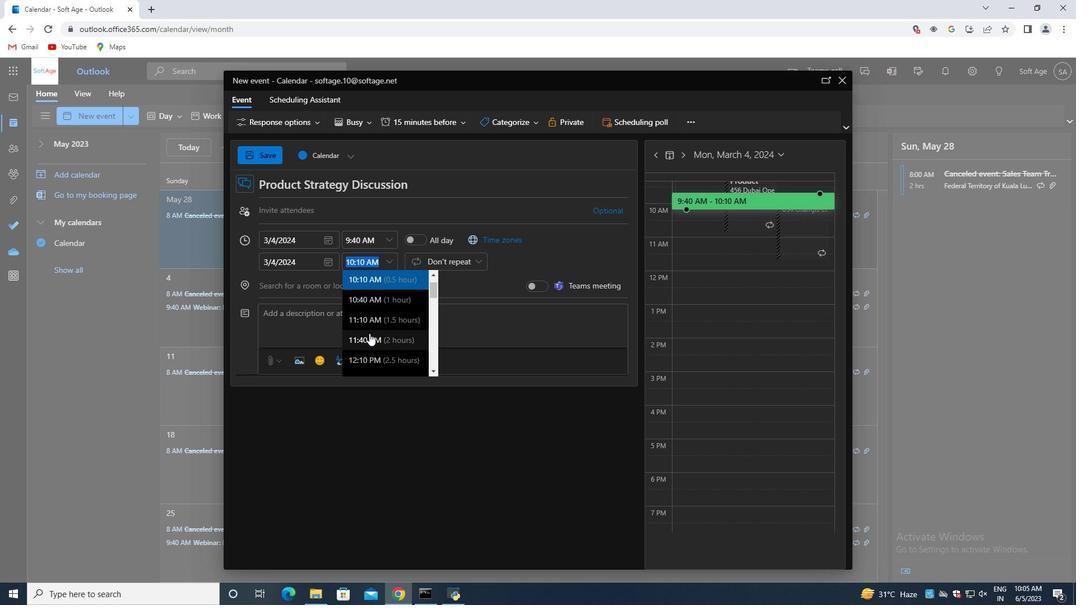 
Action: Mouse moved to (370, 312)
Screenshot: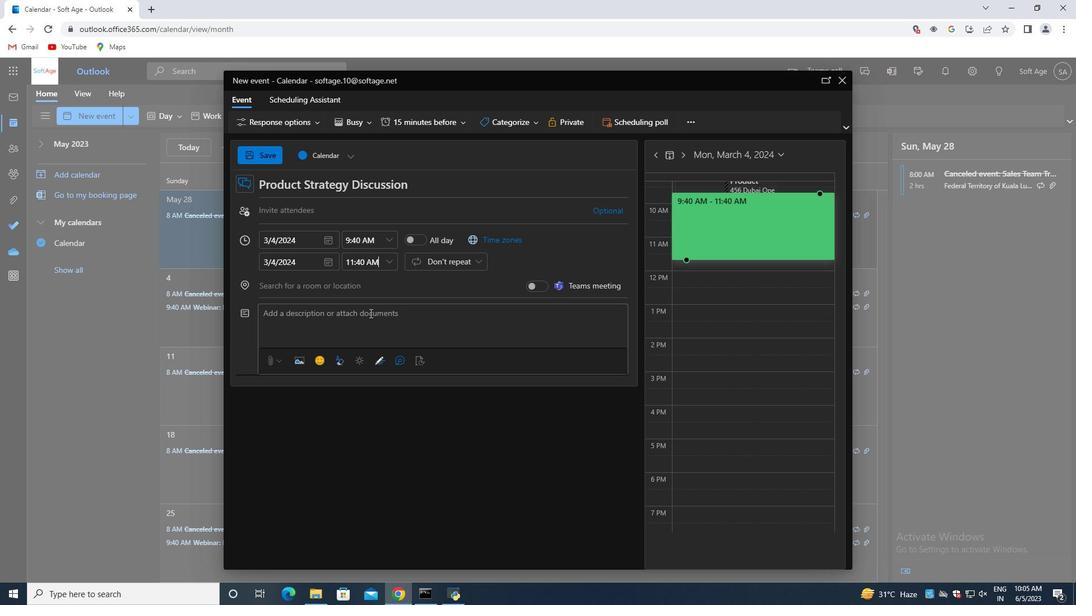 
Action: Mouse pressed left at (370, 312)
Screenshot: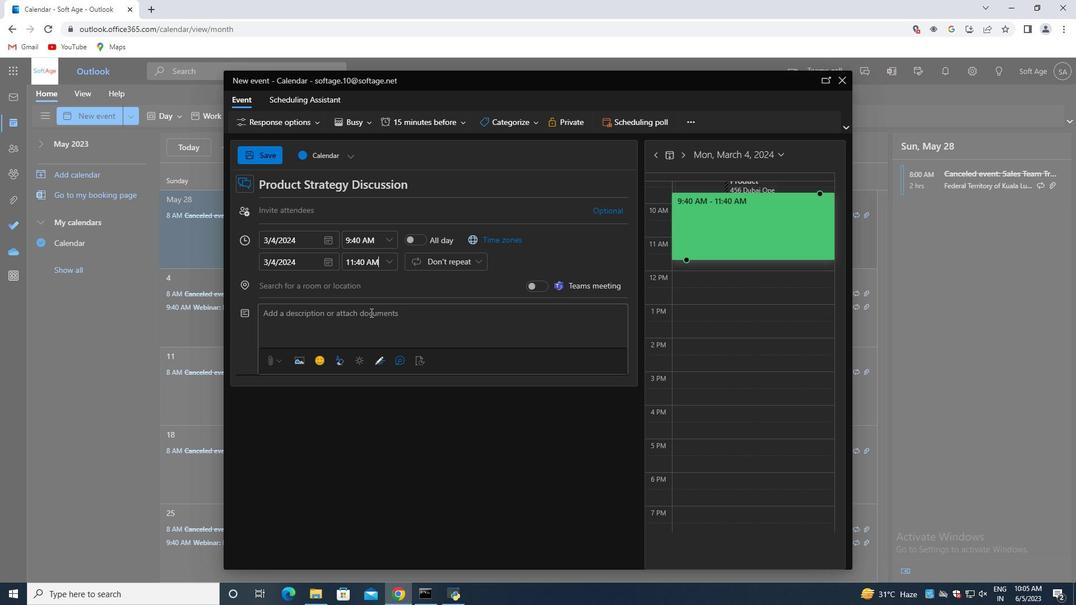 
Action: Key pressed <Key.shift>The<Key.space>first<Key.space>step<Key.space>is<Key.space>to<Key.space>identify<Key.space>potential<Key.space>risks<Key.space>that<Key.space>could<Key.space>affect<Key.space>the<Key.space>project.<Key.space><Key.shift>This<Key.space>can<Key.space>be<Key.space>done<Key.space>through<Key.space>brainstorming<Key.space>sessions,<Key.space>risk<Key.space>assessment<Key.space>workshops,<Key.space>expert<Key.space>interviews,<Key.space>historical<Key.space>data<Key.space>analysis,<Key.space>or<Key.space>using<Key.space>risk<Key.space>management<Key.space>techniques<Key.space>such<Key.space>as<Key.space><Key.shift>SWOT<Key.space>analysis<Key.space><Key.shift>(<Key.shift>Strengths,<Key.space><Key.shift><Key.shift>Weaknesses,<Key.space><Key.shift><Key.shift><Key.shift>Opportunities,<Key.space><Key.shift>Threats<Key.shift>).
Screenshot: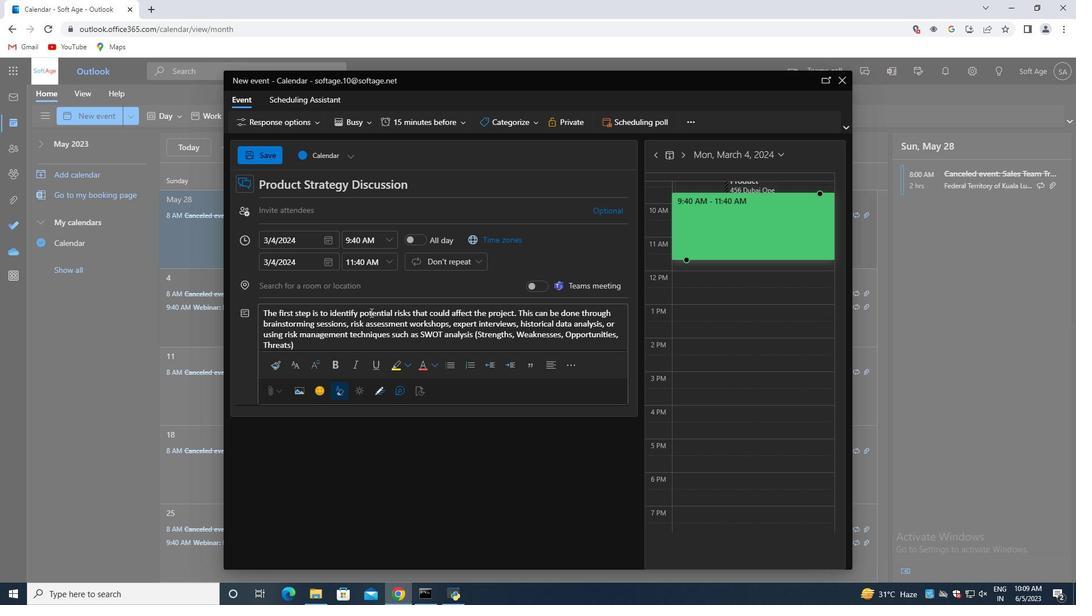 
Action: Mouse moved to (516, 123)
Screenshot: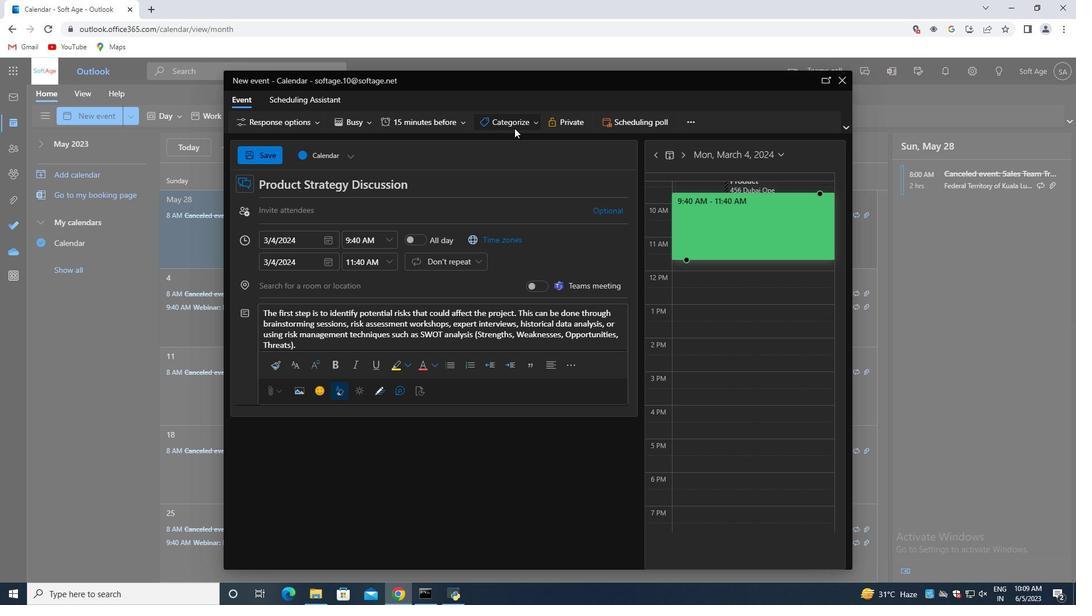 
Action: Mouse pressed left at (516, 123)
Screenshot: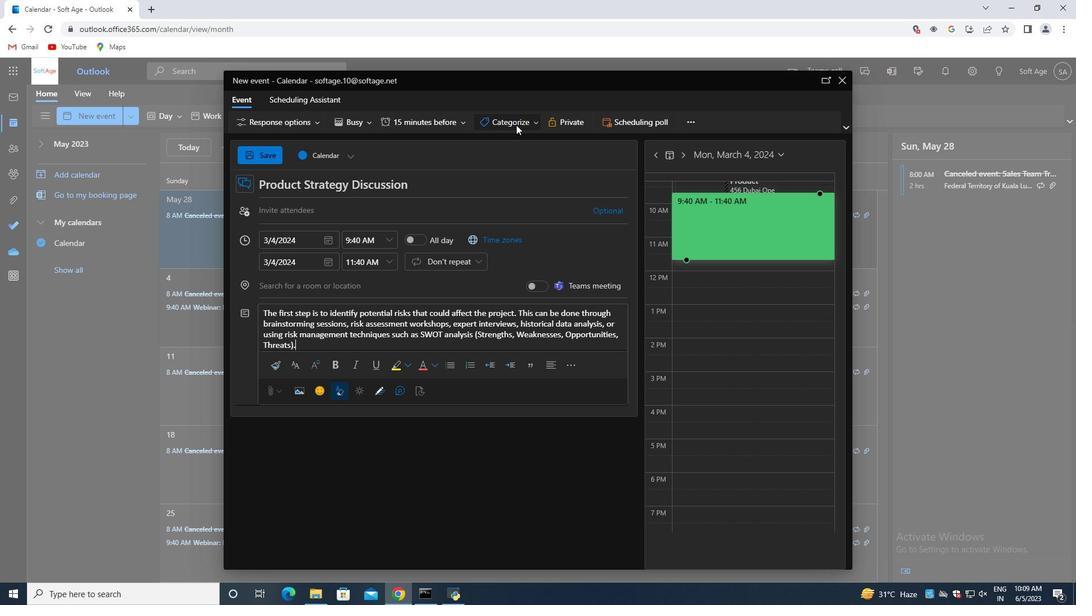 
Action: Mouse moved to (512, 145)
Screenshot: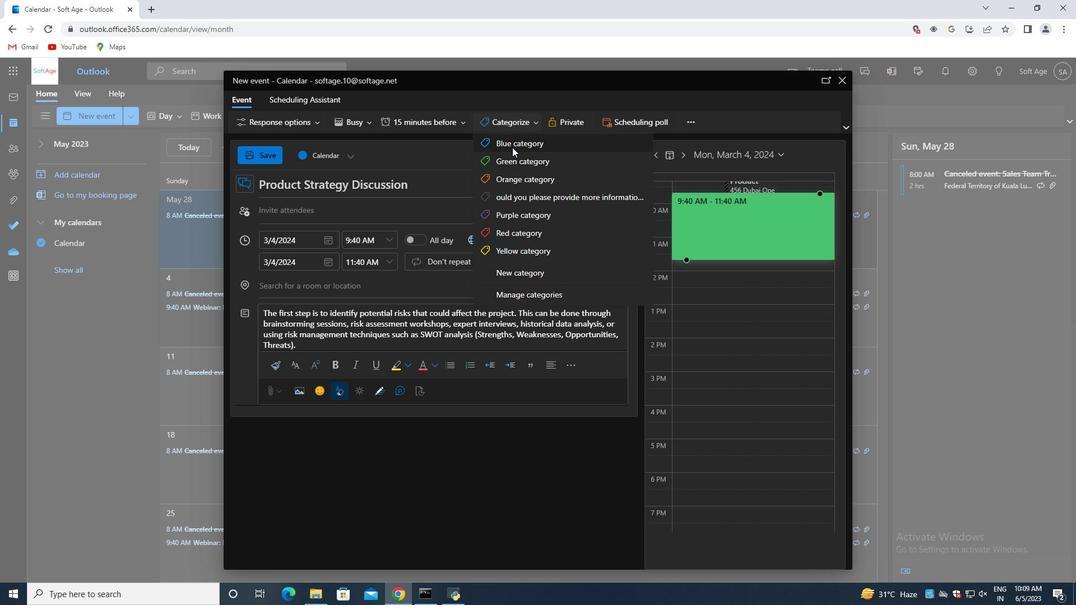
Action: Mouse pressed left at (512, 145)
Screenshot: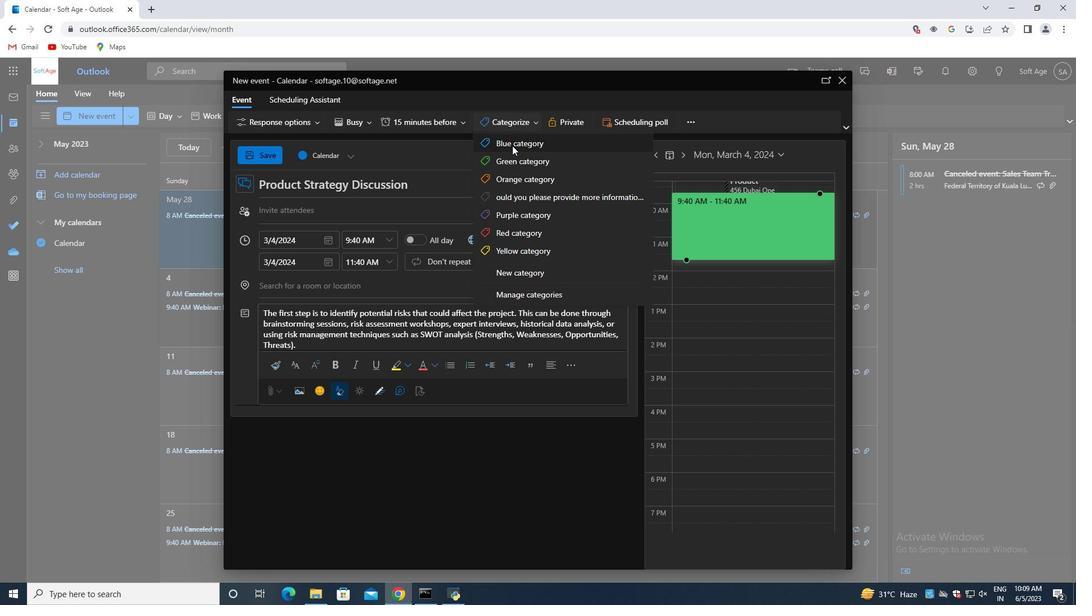
Action: Mouse moved to (342, 287)
Screenshot: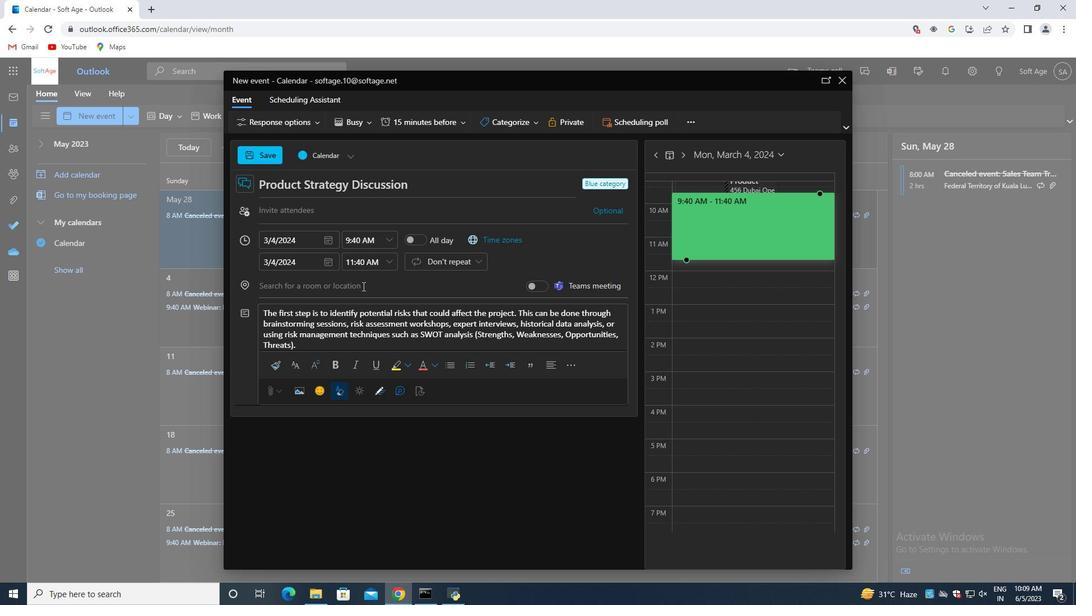 
Action: Mouse pressed left at (342, 287)
Screenshot: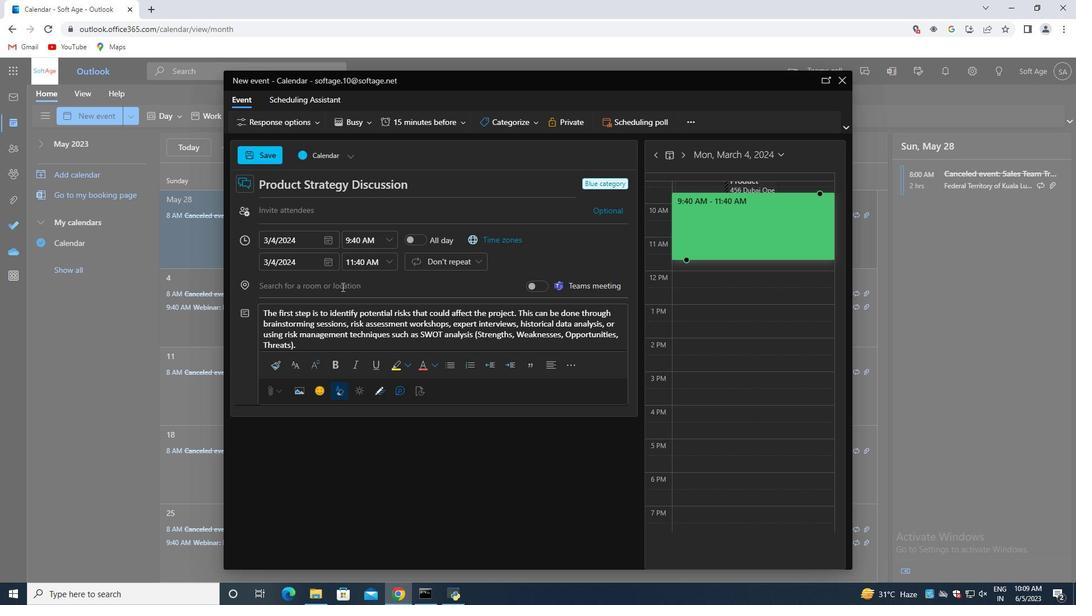 
Action: Mouse moved to (341, 286)
Screenshot: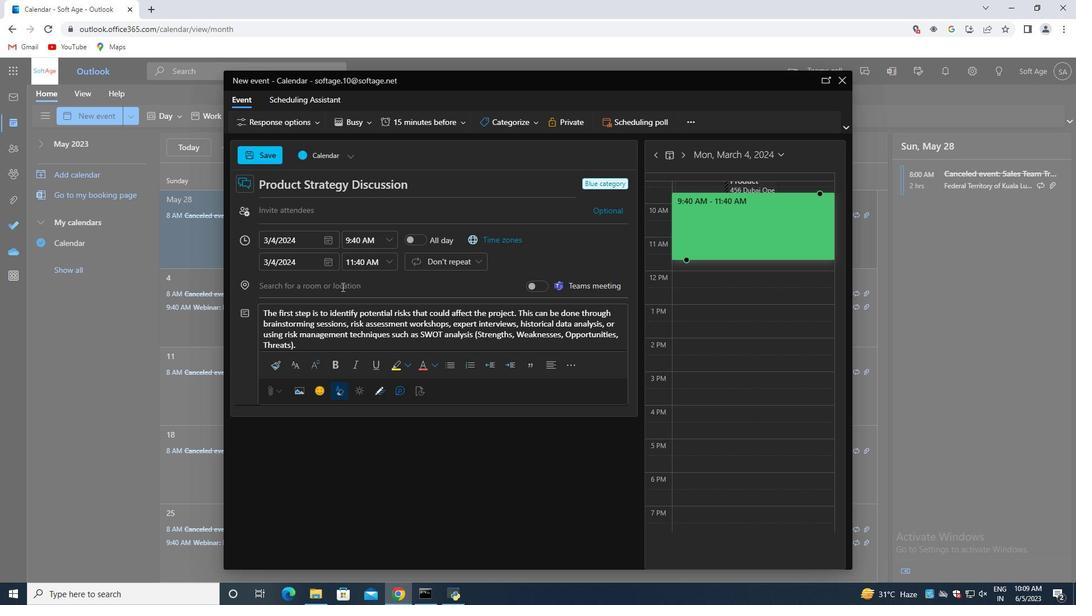 
Action: Key pressed 123<Key.space><Key.shift><Key.shift><Key.shift><Key.shift><Key.shift>Lake<Key.space><Key.shift>Bled,<Key.space><Key.shift><Key.shift><Key.shift><Key.shift><Key.shift><Key.shift>Bled,<Key.space><Key.shift>Slovenia
Screenshot: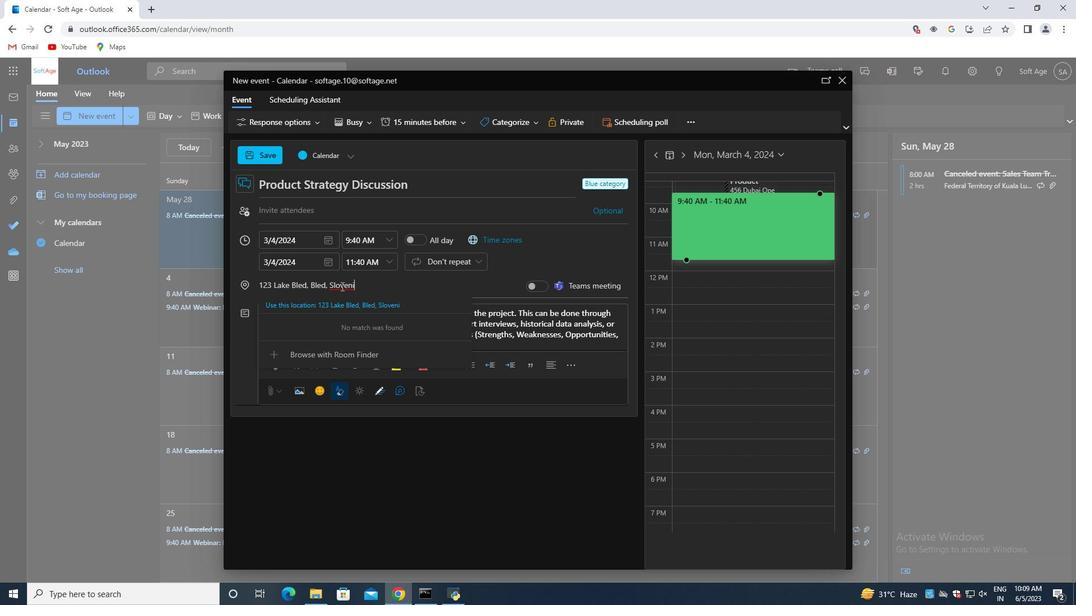 
Action: Mouse moved to (346, 208)
Screenshot: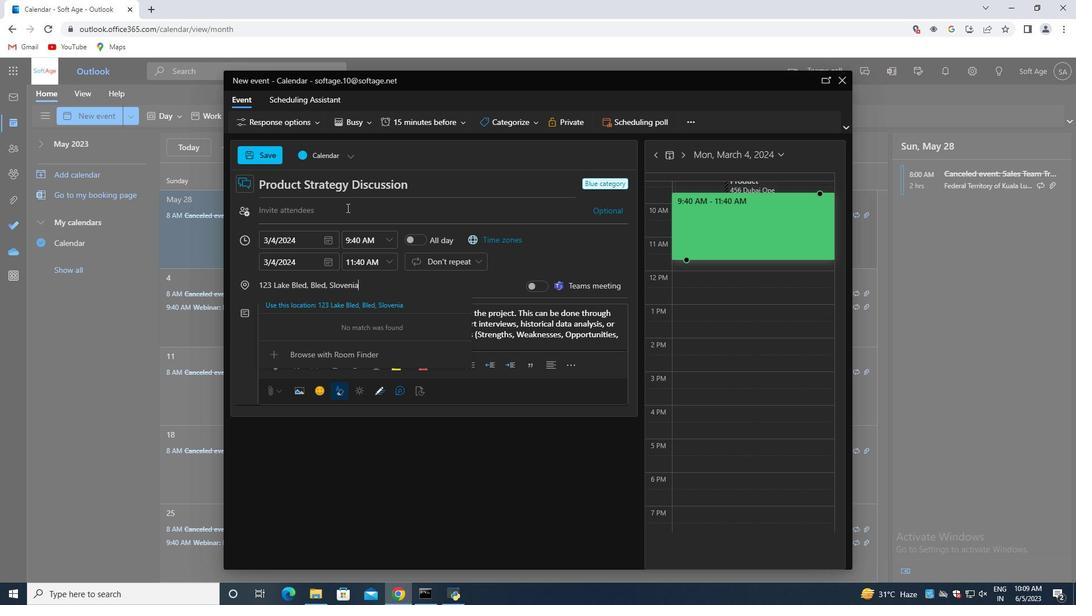 
Action: Mouse pressed left at (346, 208)
Screenshot: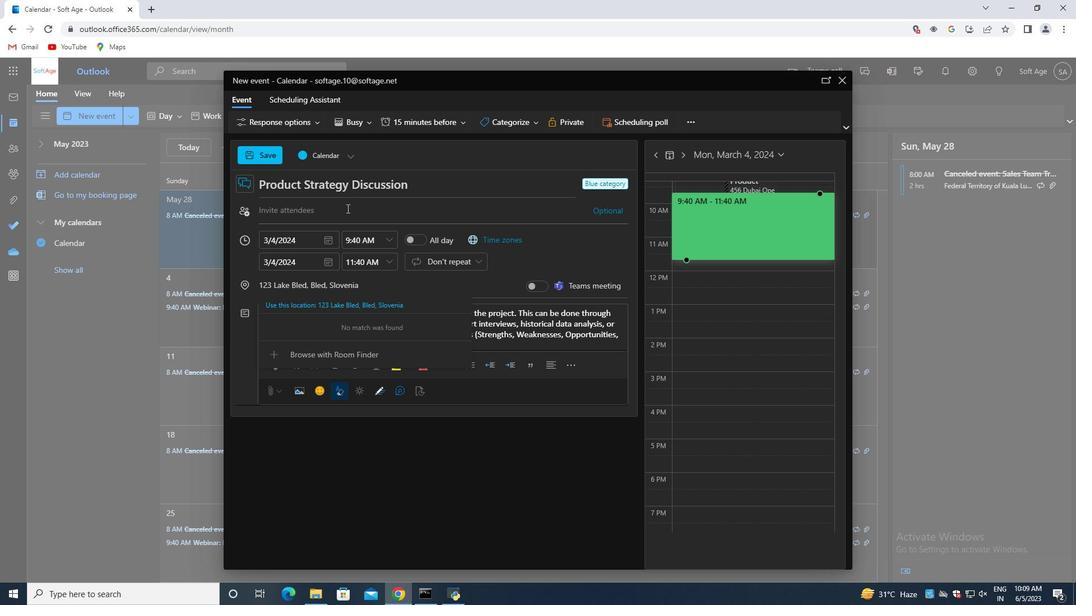 
Action: Mouse moved to (345, 208)
Screenshot: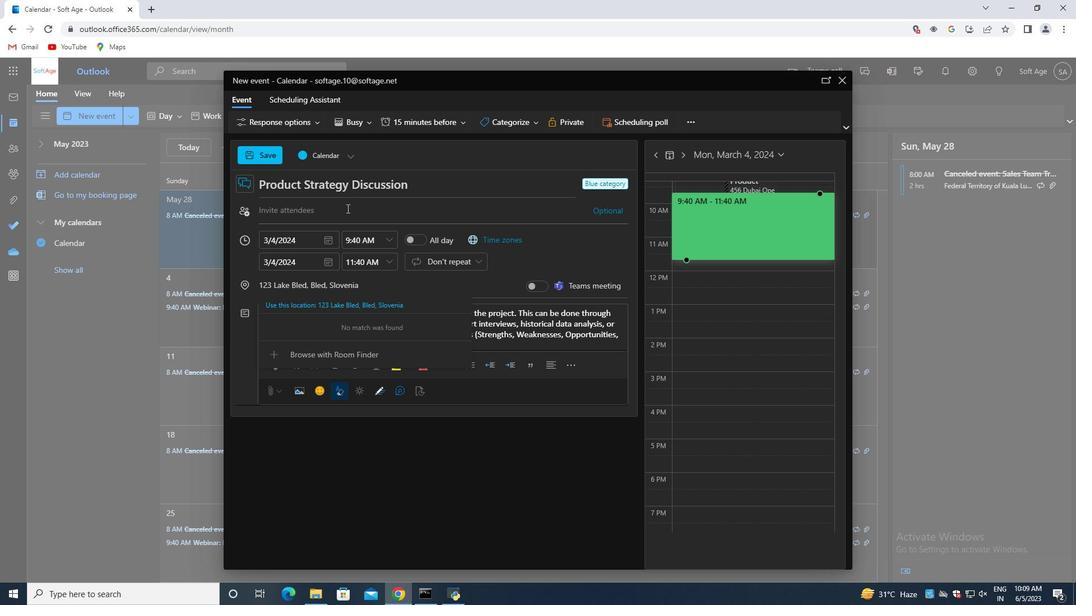 
Action: Key pressed so
Screenshot: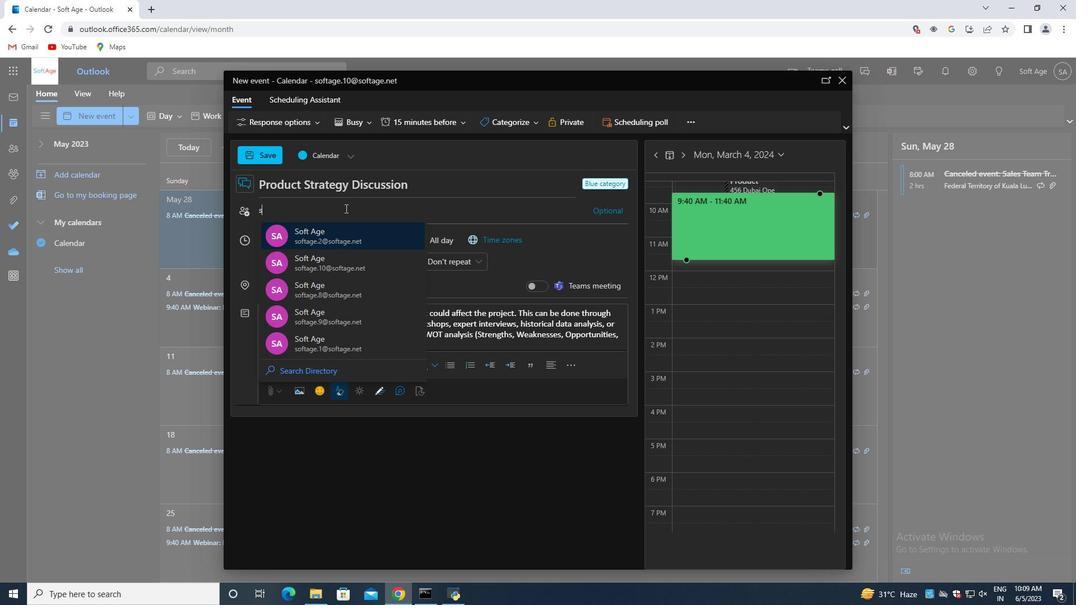 
Action: Mouse moved to (274, 423)
Screenshot: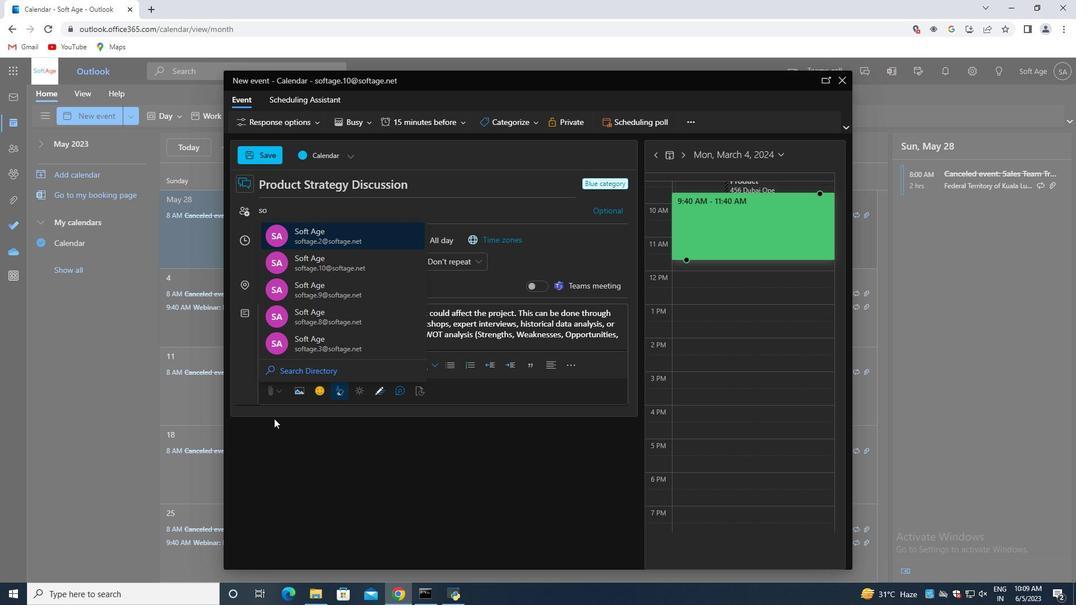 
Action: Mouse pressed left at (274, 423)
Screenshot: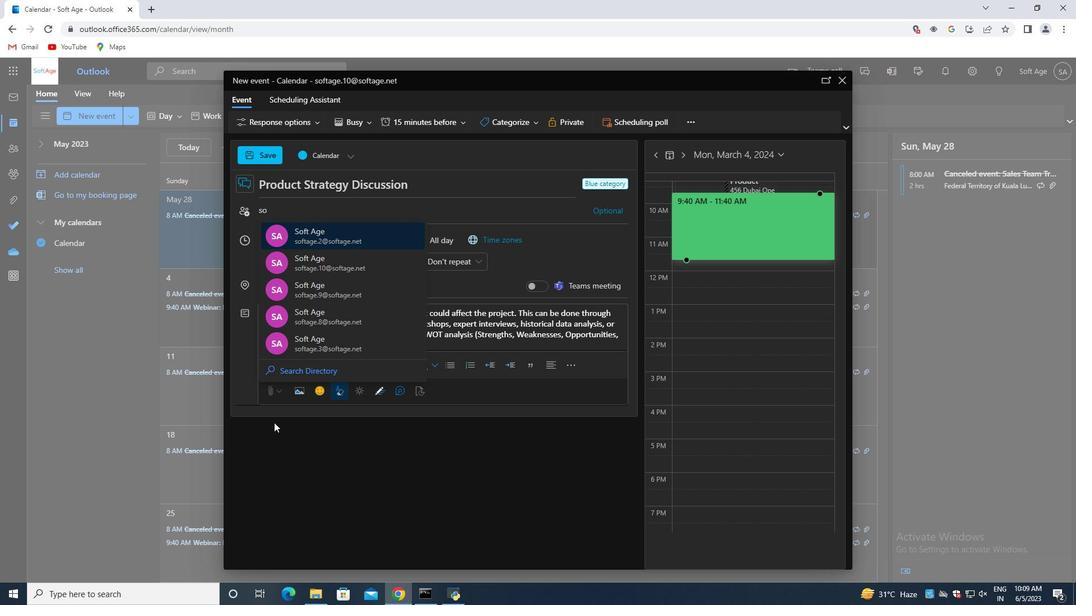 
Action: Mouse moved to (376, 288)
Screenshot: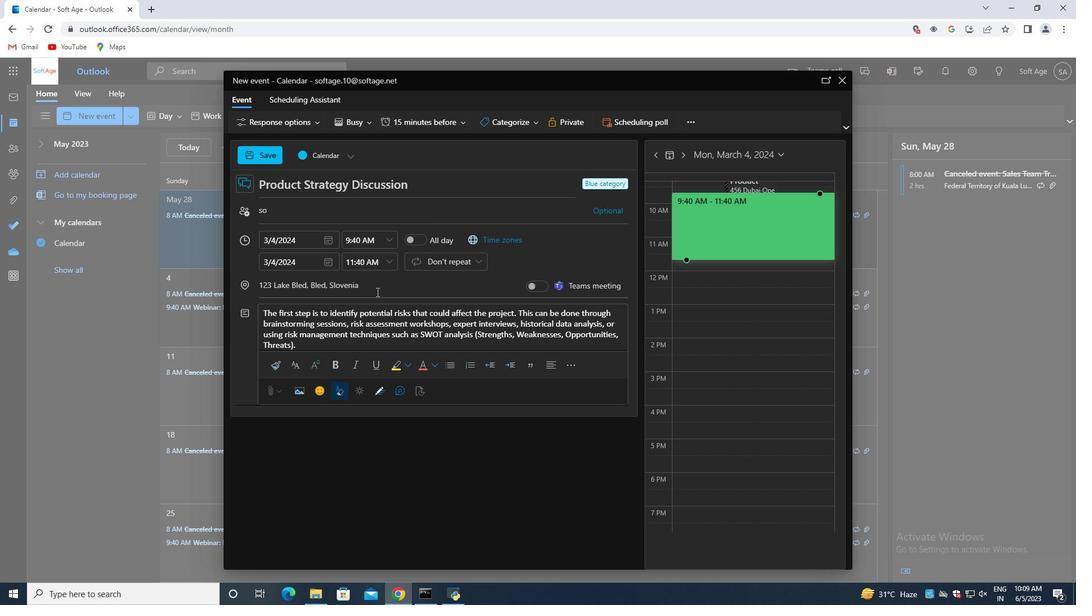 
Action: Mouse pressed left at (376, 288)
Screenshot: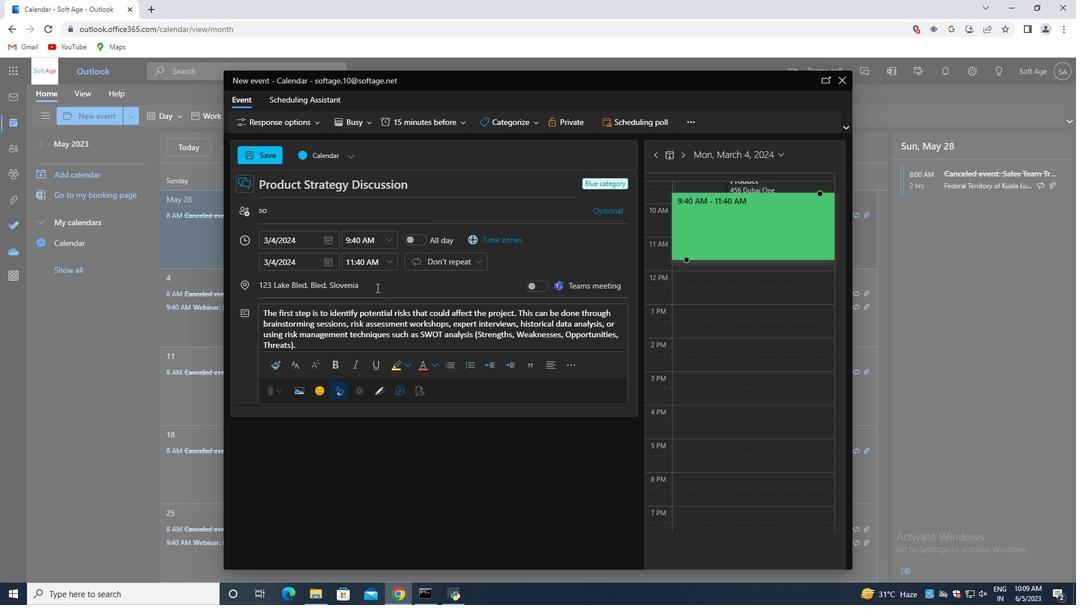 
Action: Mouse moved to (372, 309)
Screenshot: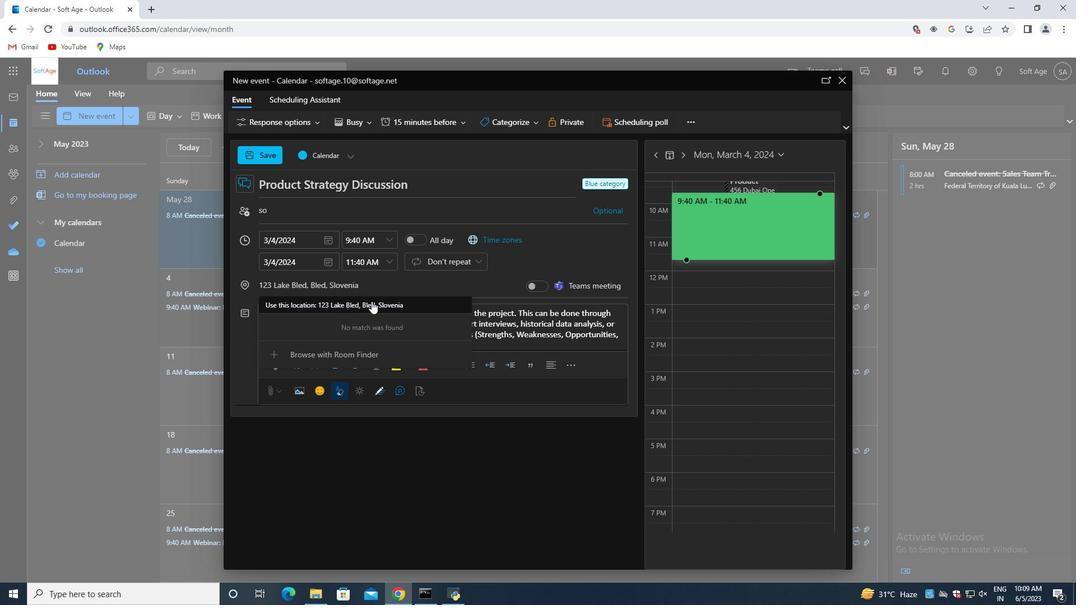 
Action: Mouse pressed left at (372, 309)
Screenshot: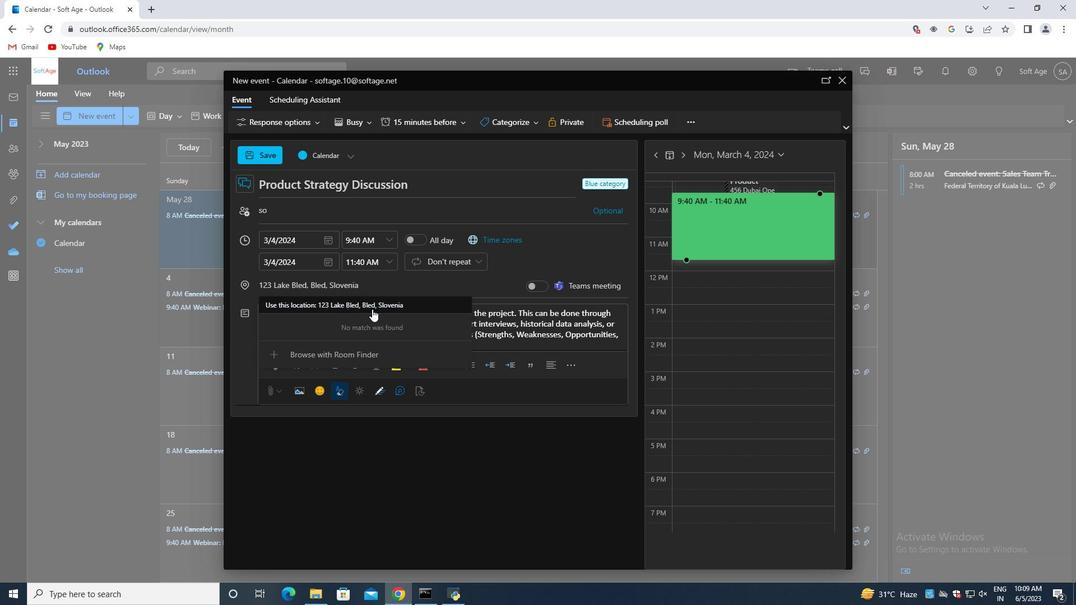 
Action: Mouse moved to (307, 209)
Screenshot: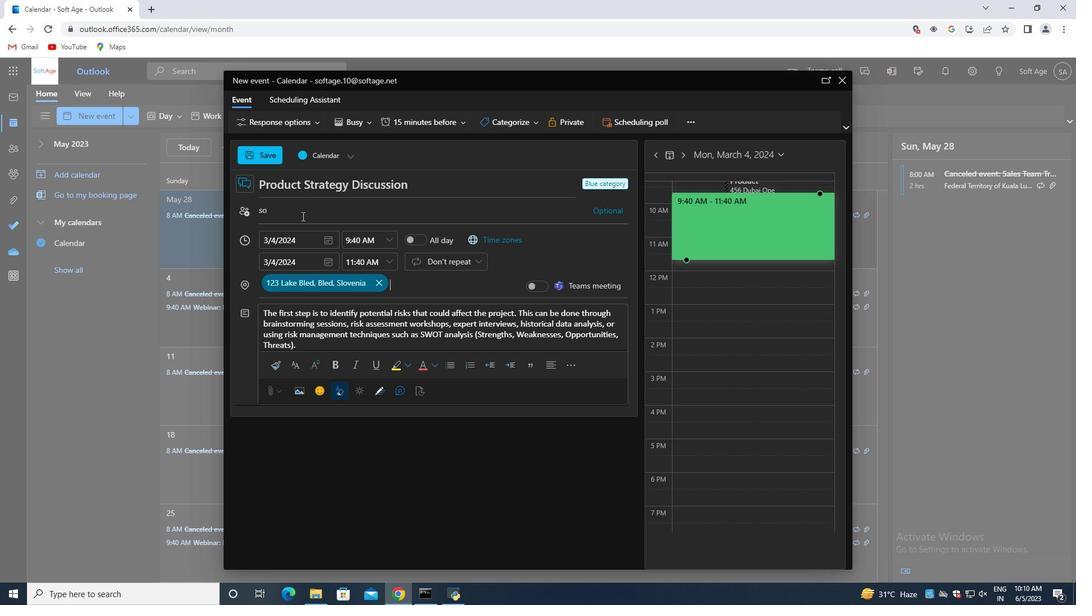 
Action: Mouse pressed left at (307, 209)
Screenshot: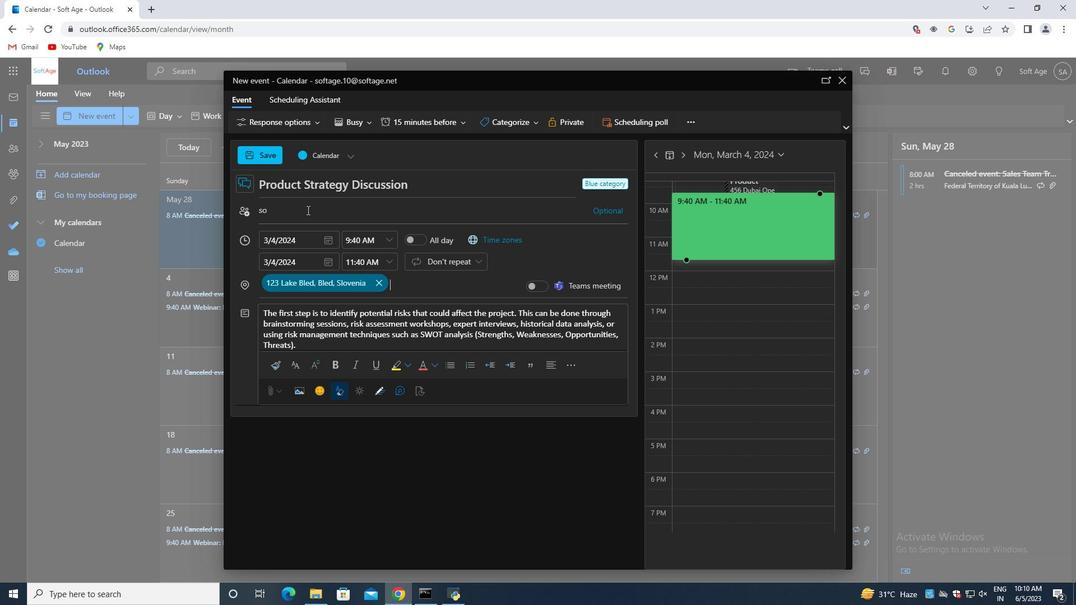 
Action: Key pressed ftage.2<Key.shift>@soft<Key.backspace>tage.net<Key.enter><Key.shift>S<Key.backspace>softage.3<Key.shift>@softage.net<Key.enter>
Screenshot: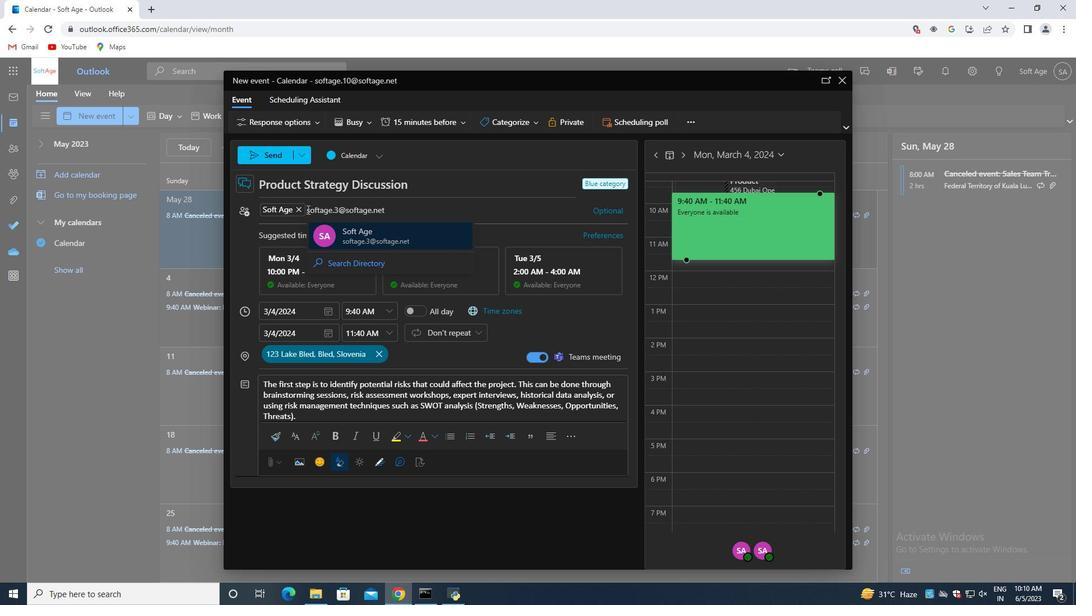 
Action: Mouse moved to (447, 122)
Screenshot: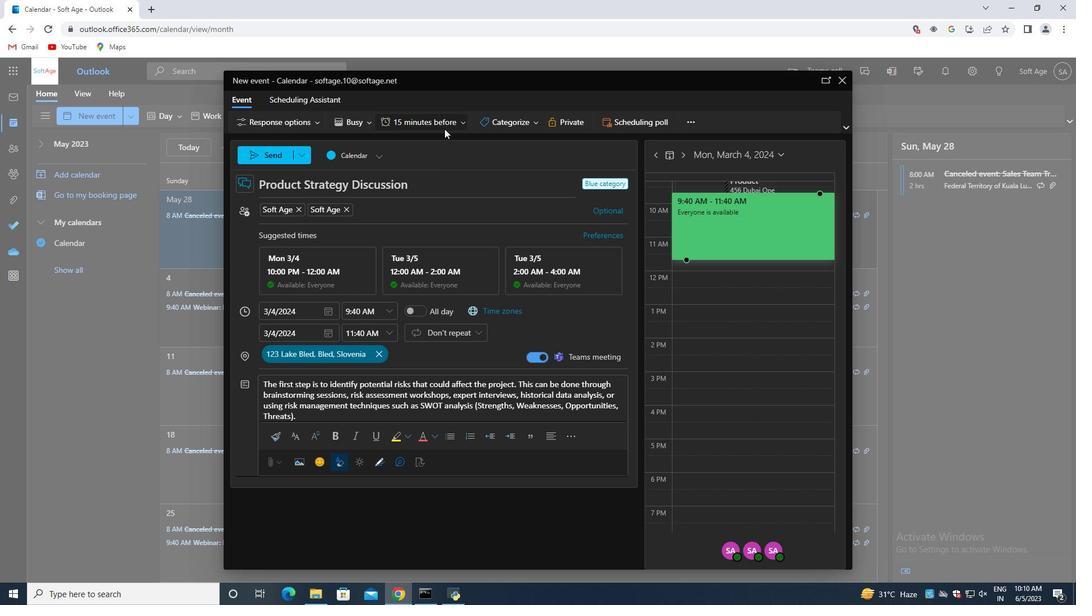 
Action: Mouse pressed left at (447, 122)
Screenshot: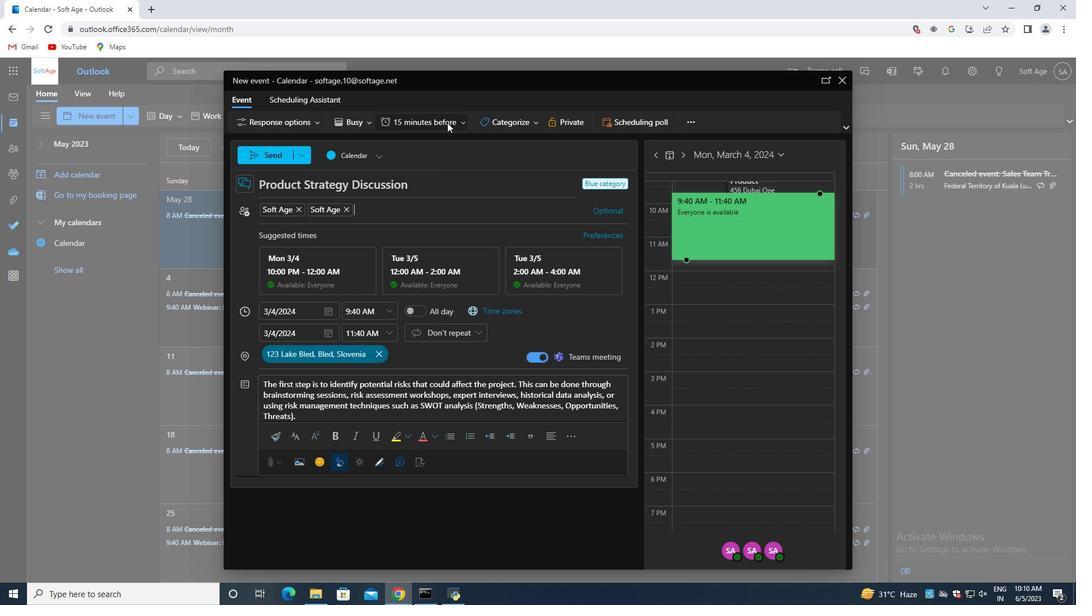 
Action: Mouse moved to (425, 182)
Screenshot: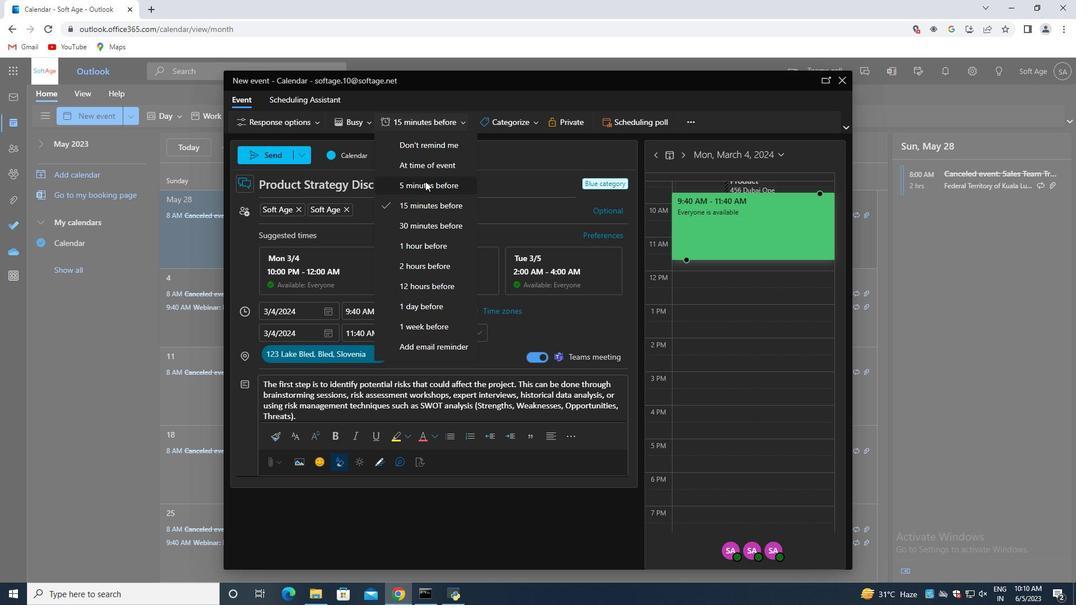 
Action: Mouse pressed left at (425, 182)
Screenshot: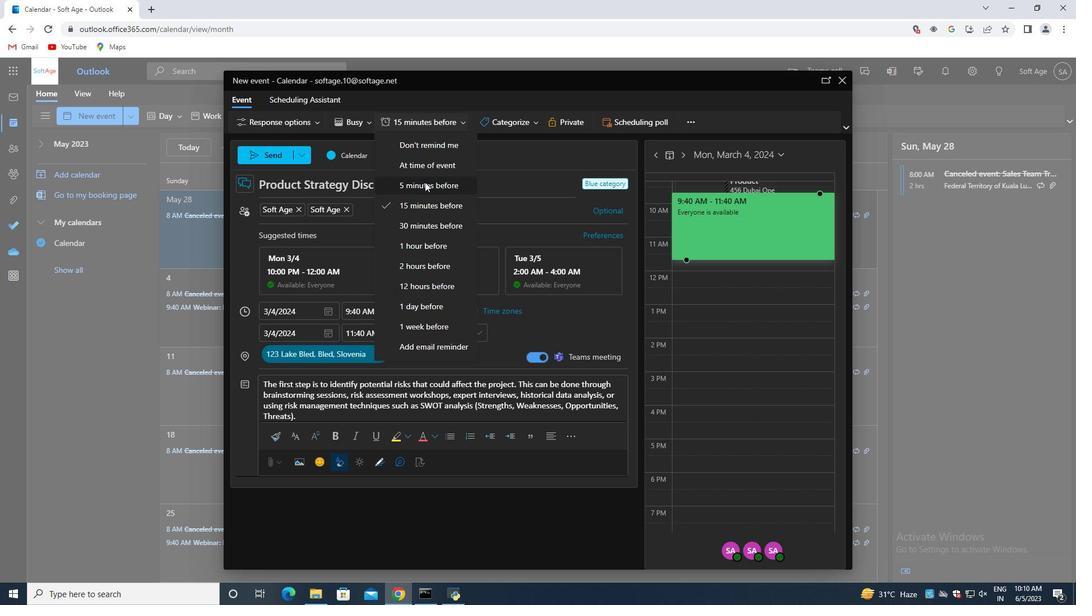 
Action: Mouse moved to (275, 155)
Screenshot: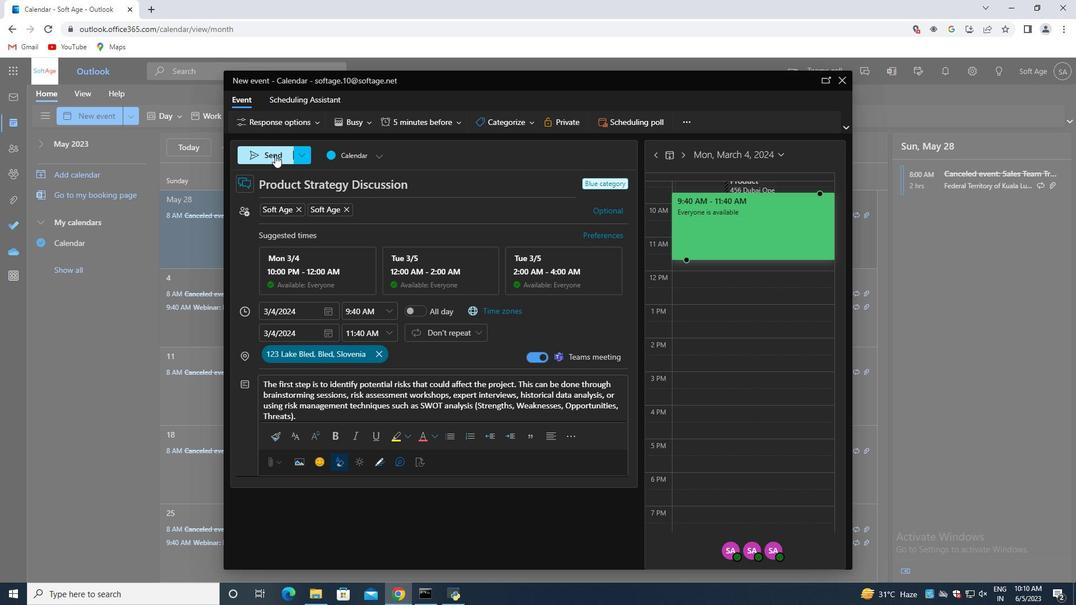 
Action: Mouse pressed left at (275, 155)
Screenshot: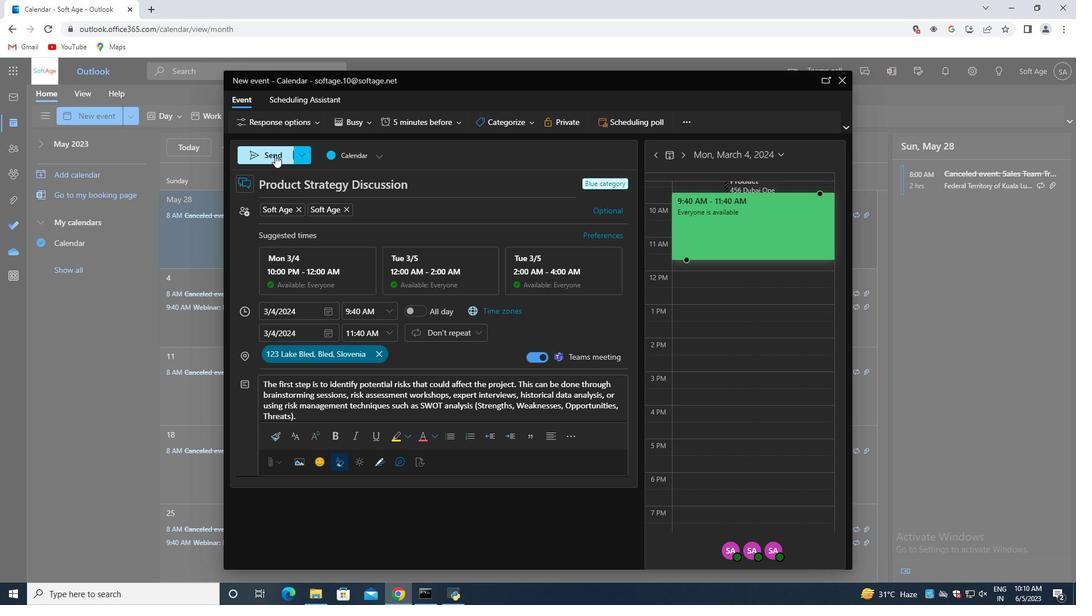 
